 Task: In the  document education.txt, change border color to  'Brown' and border width to  '0.75' Select the first Column and fill it with the color  Light Yellow
Action: Mouse moved to (264, 404)
Screenshot: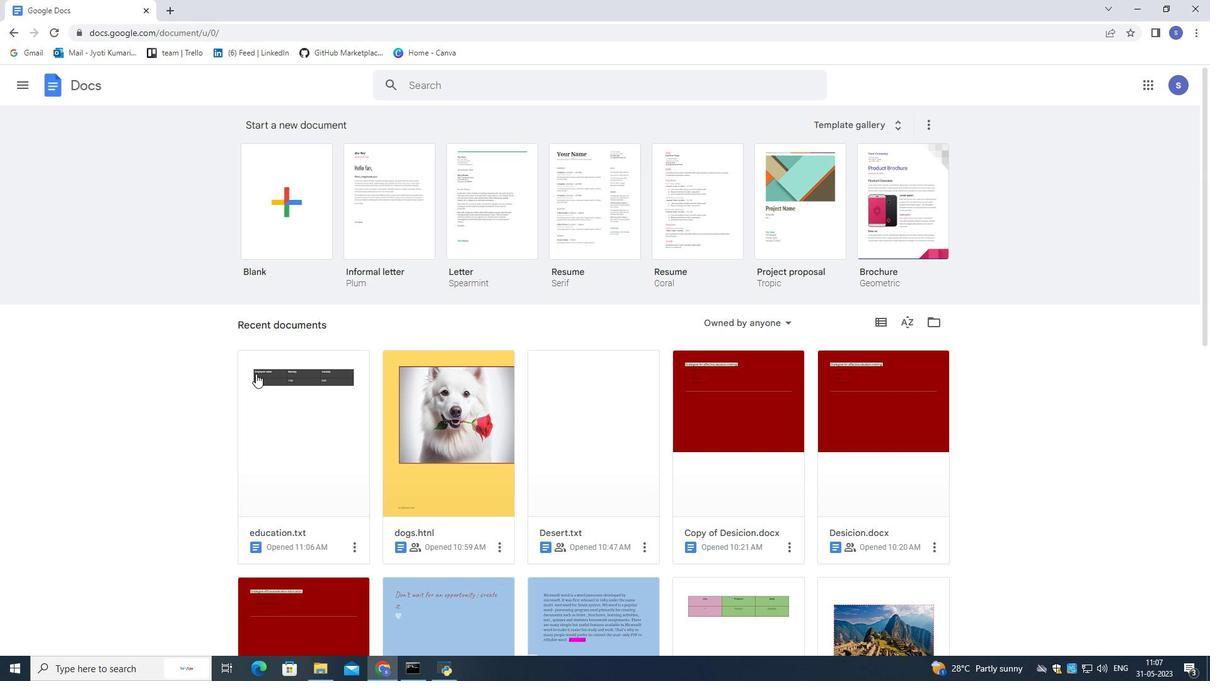 
Action: Mouse pressed left at (264, 404)
Screenshot: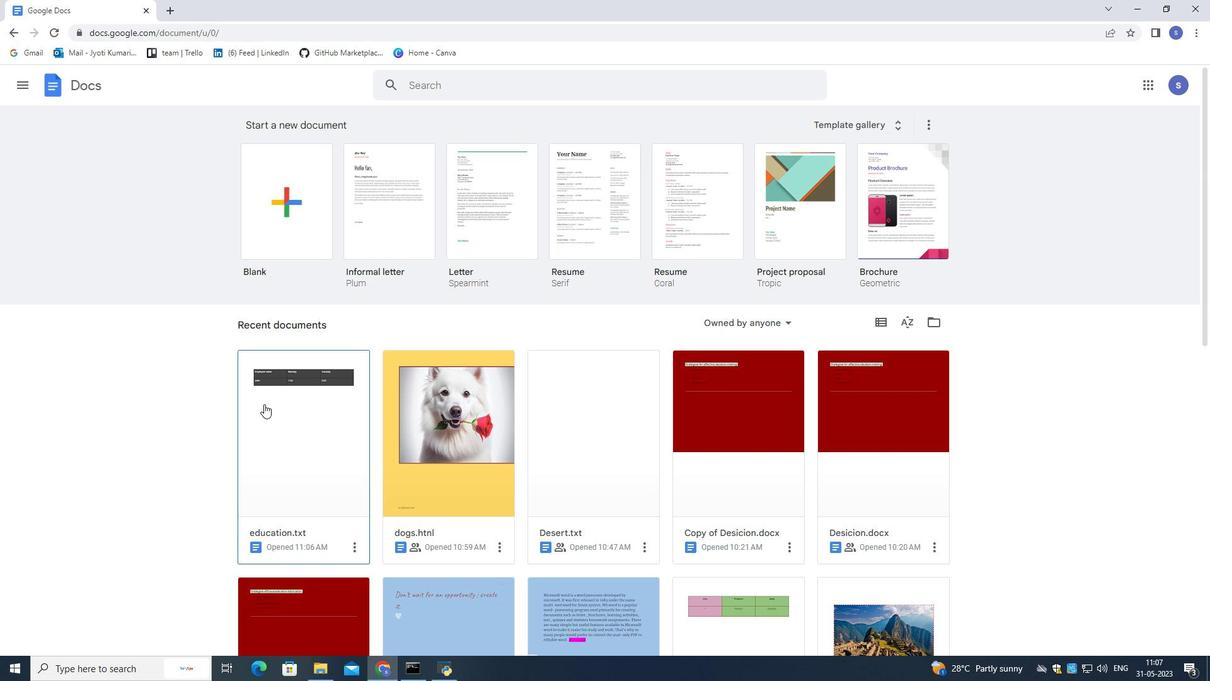 
Action: Mouse moved to (504, 258)
Screenshot: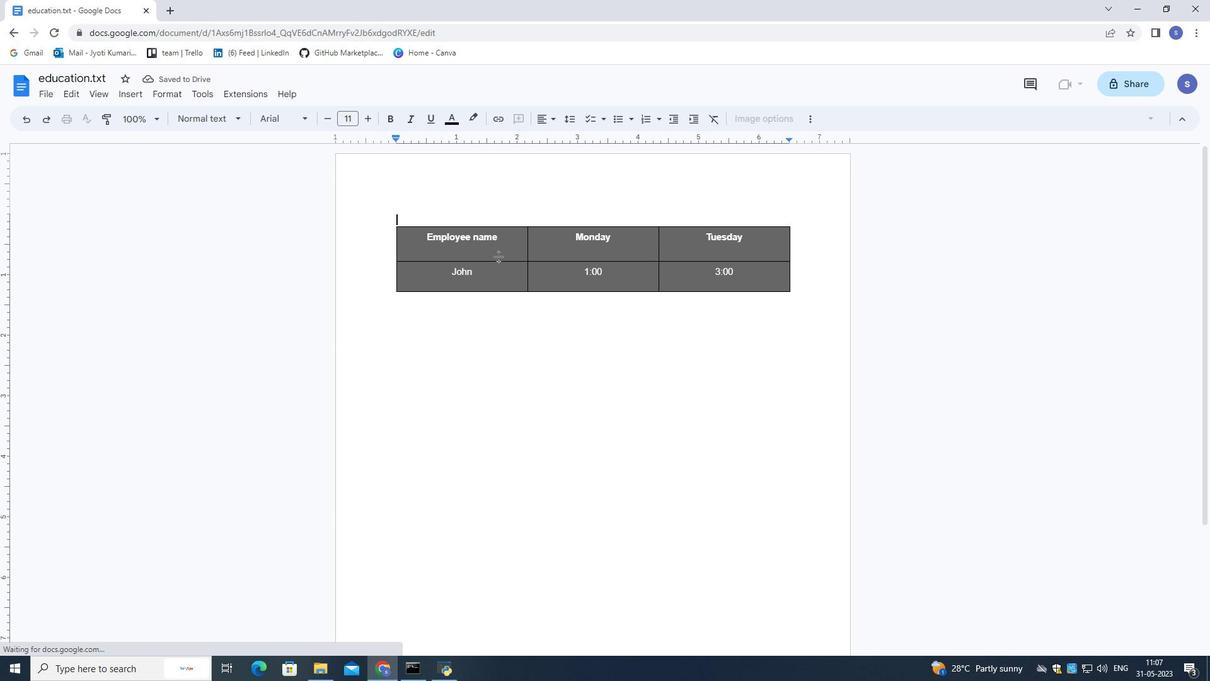 
Action: Mouse pressed left at (504, 258)
Screenshot: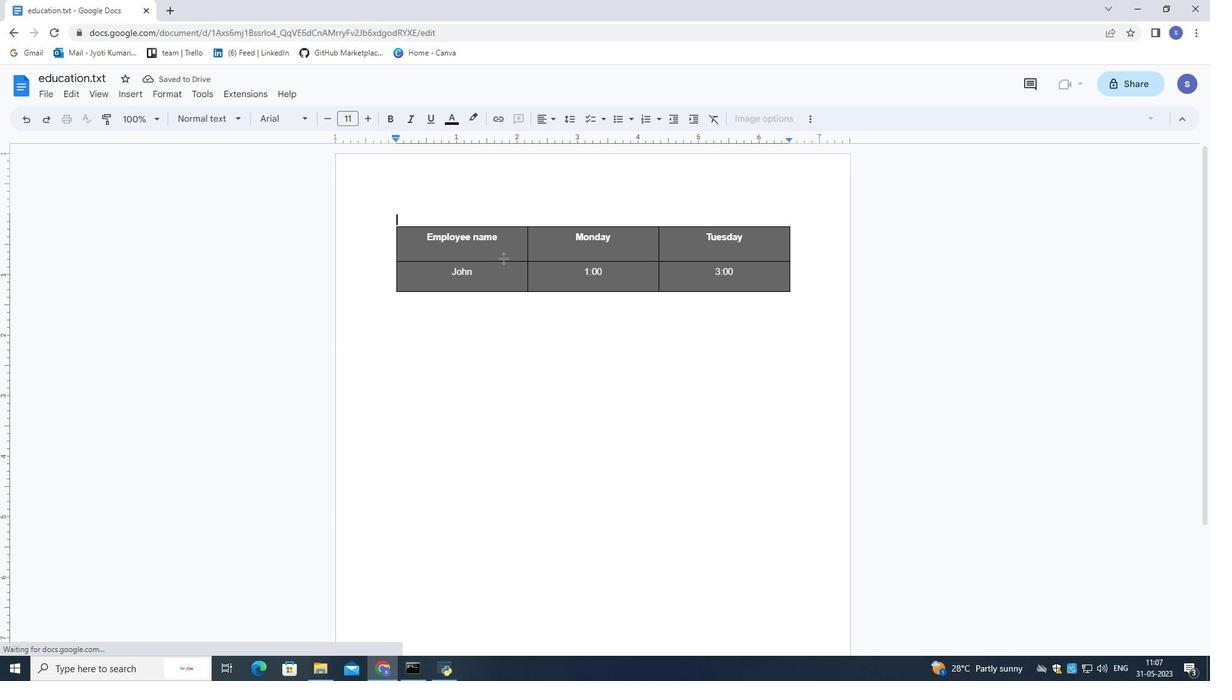 
Action: Mouse moved to (796, 119)
Screenshot: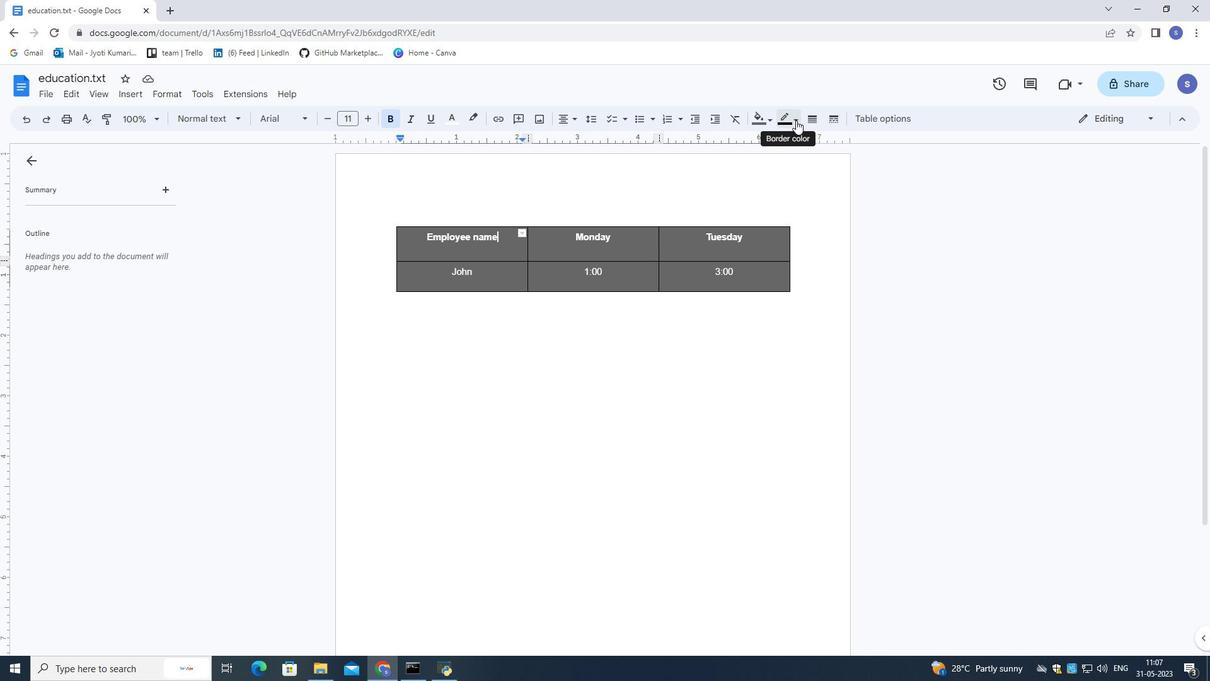 
Action: Mouse pressed left at (796, 119)
Screenshot: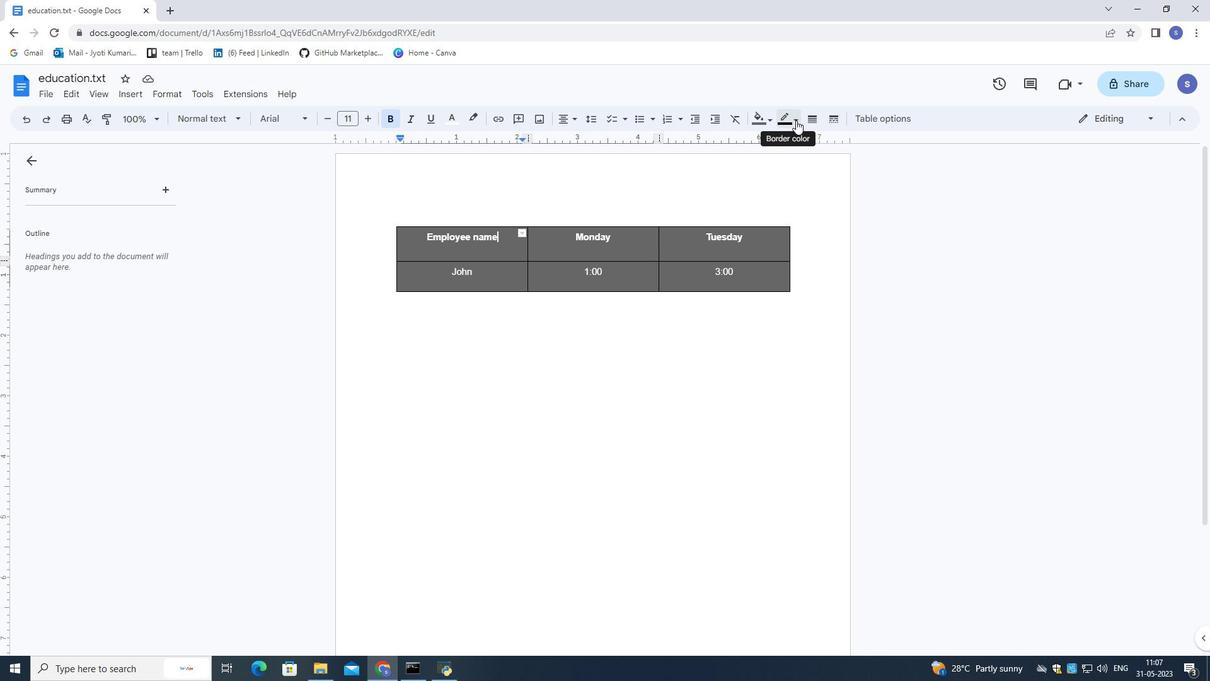 
Action: Mouse moved to (799, 250)
Screenshot: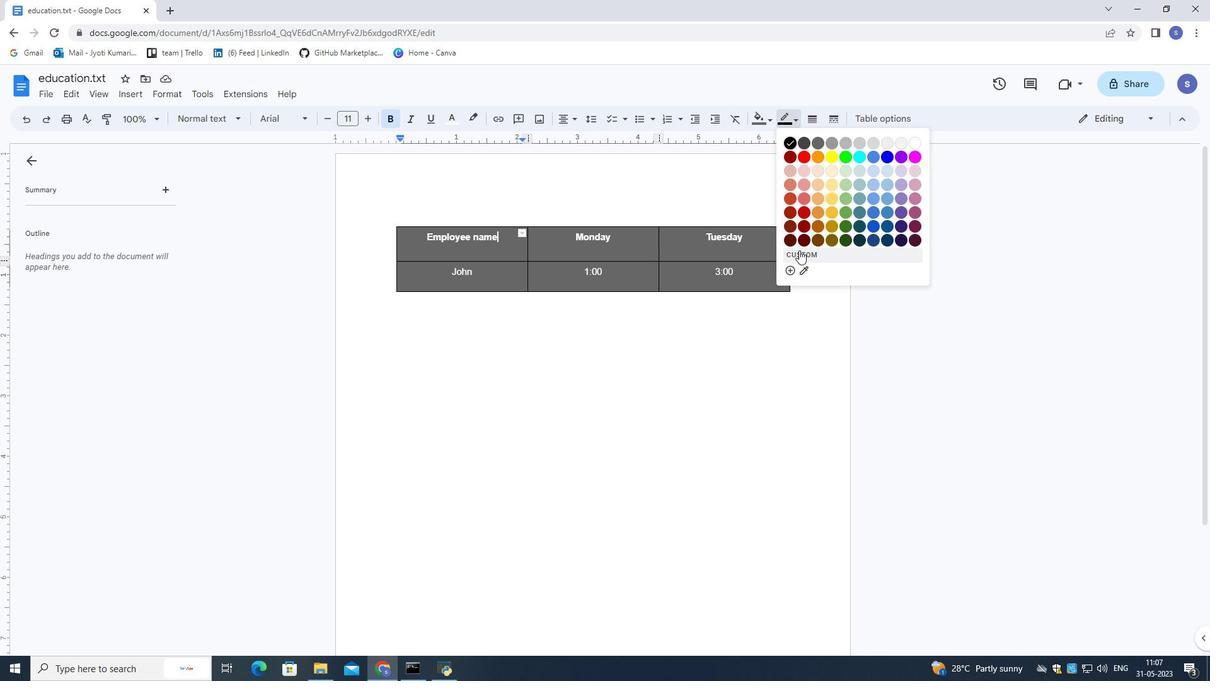 
Action: Mouse pressed left at (799, 250)
Screenshot: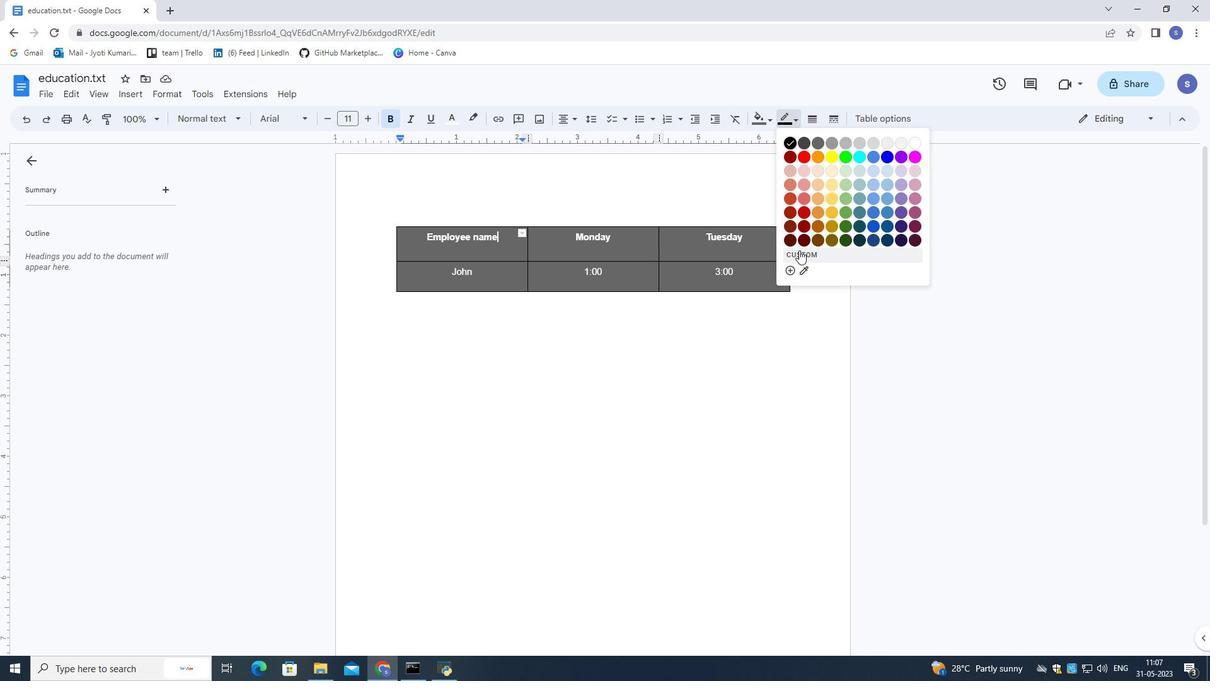 
Action: Mouse moved to (638, 298)
Screenshot: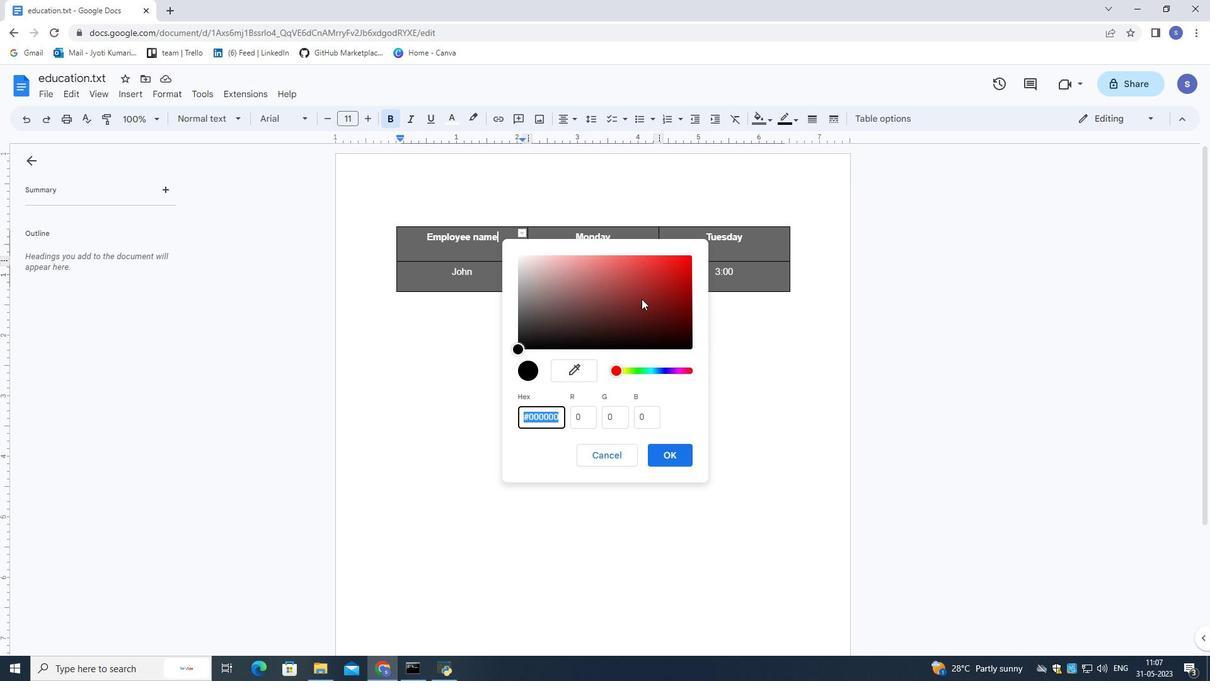 
Action: Mouse pressed left at (638, 298)
Screenshot: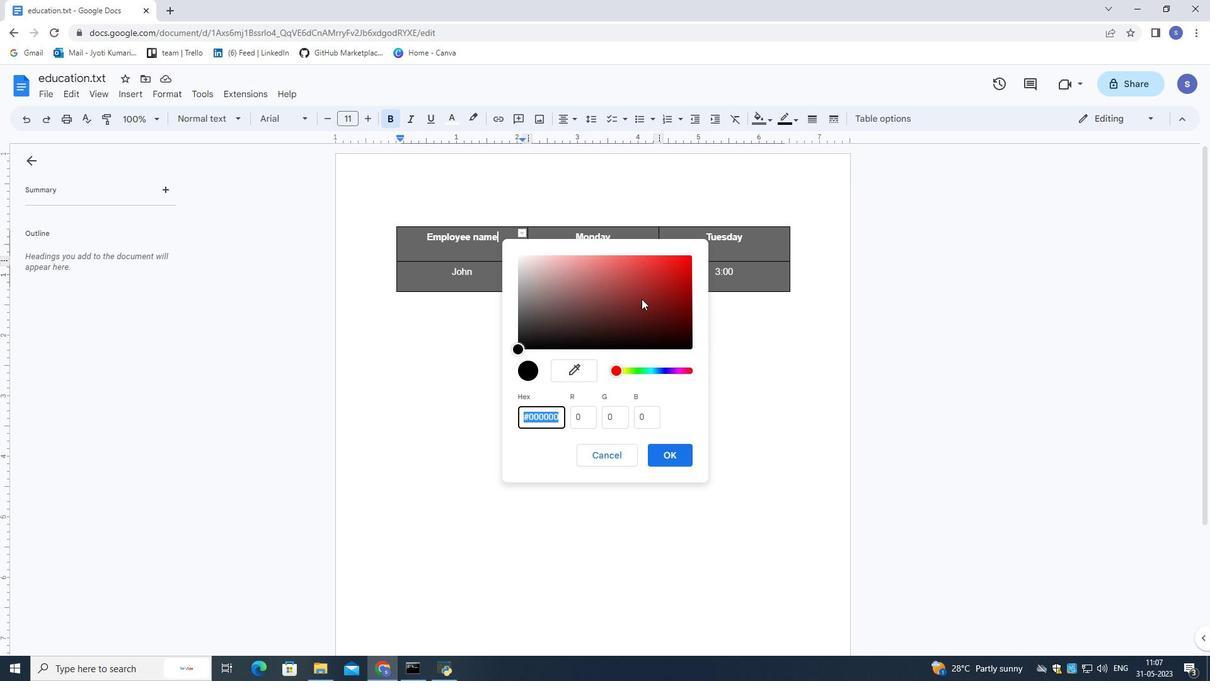 
Action: Mouse moved to (623, 295)
Screenshot: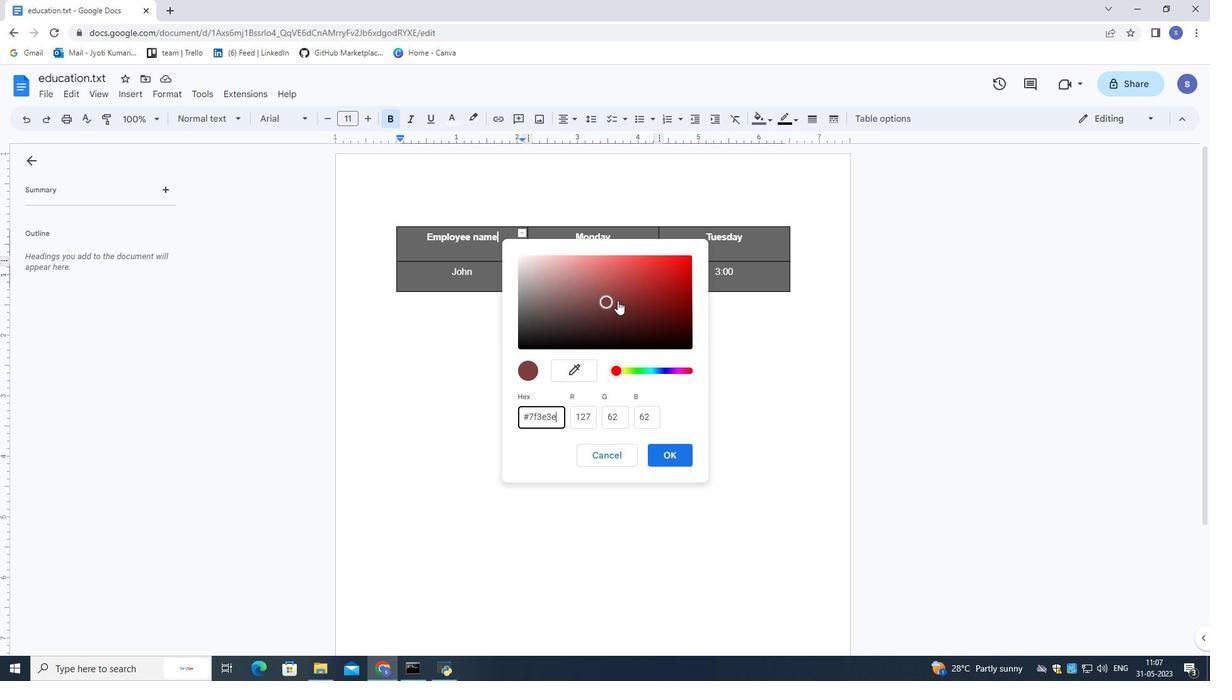 
Action: Mouse pressed left at (623, 295)
Screenshot: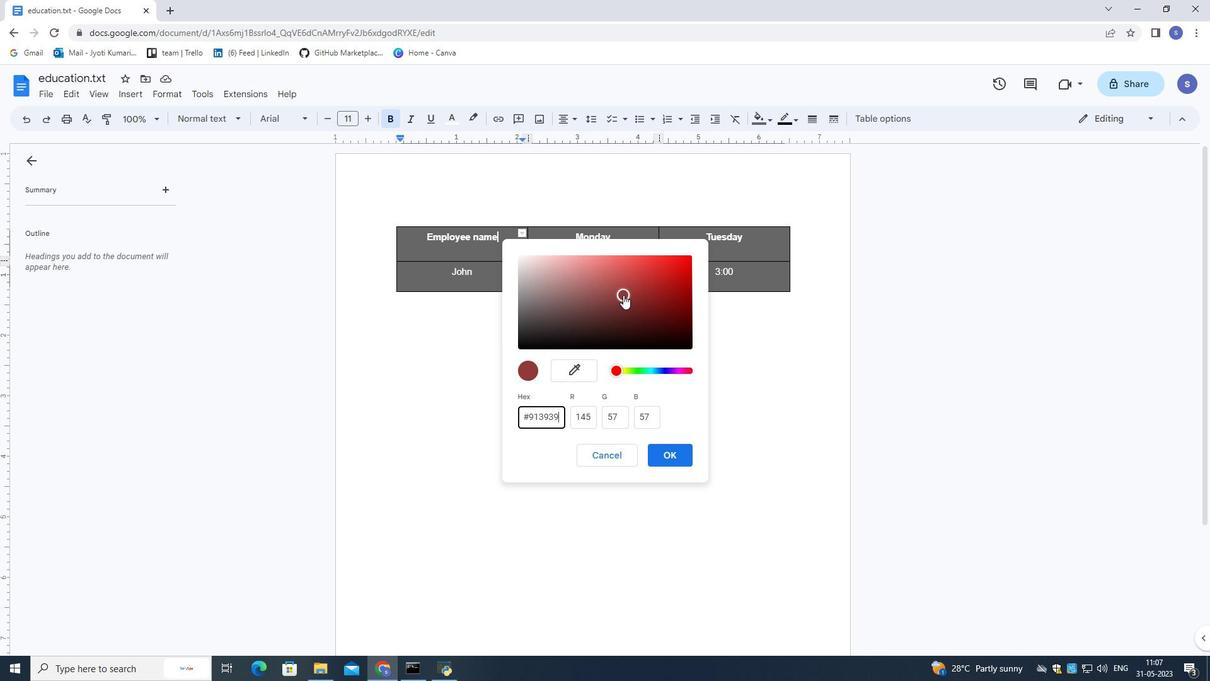 
Action: Mouse moved to (667, 457)
Screenshot: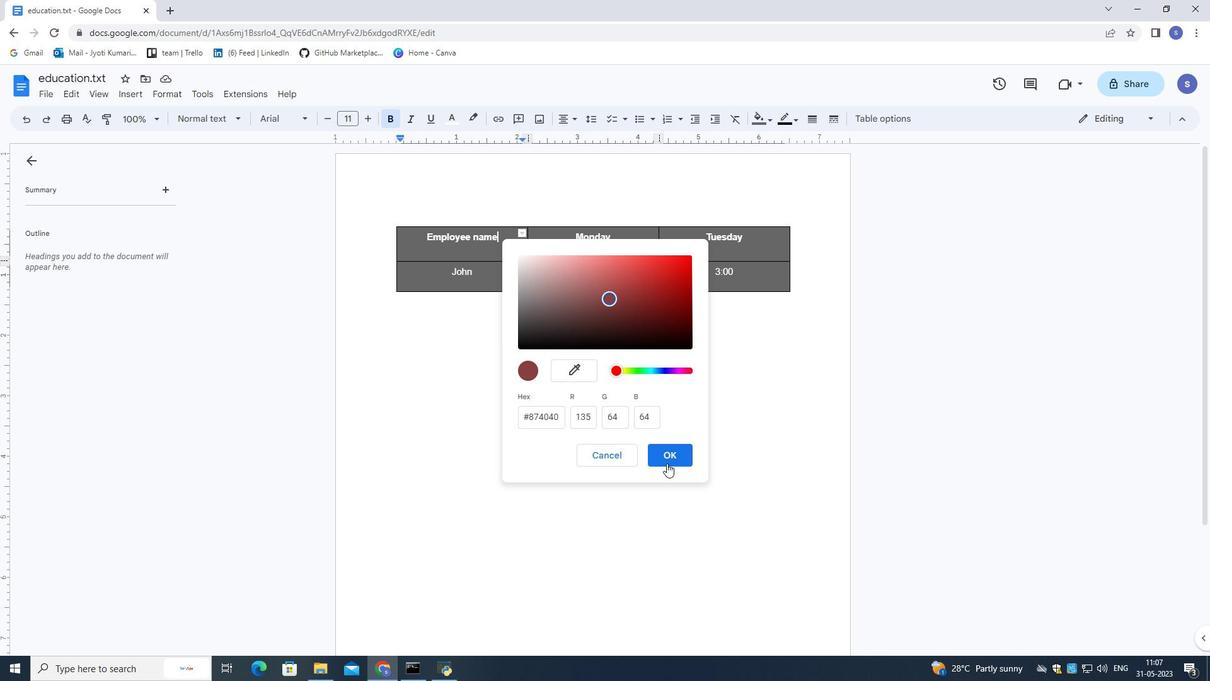 
Action: Mouse pressed left at (667, 457)
Screenshot: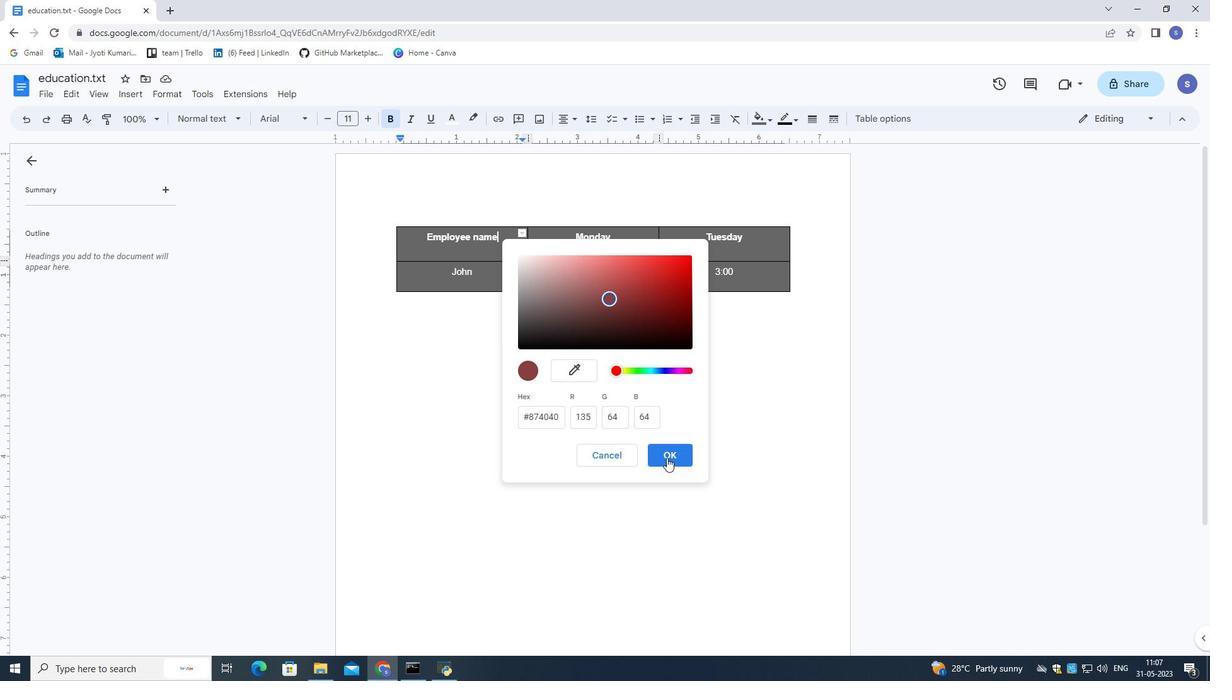 
Action: Mouse moved to (507, 257)
Screenshot: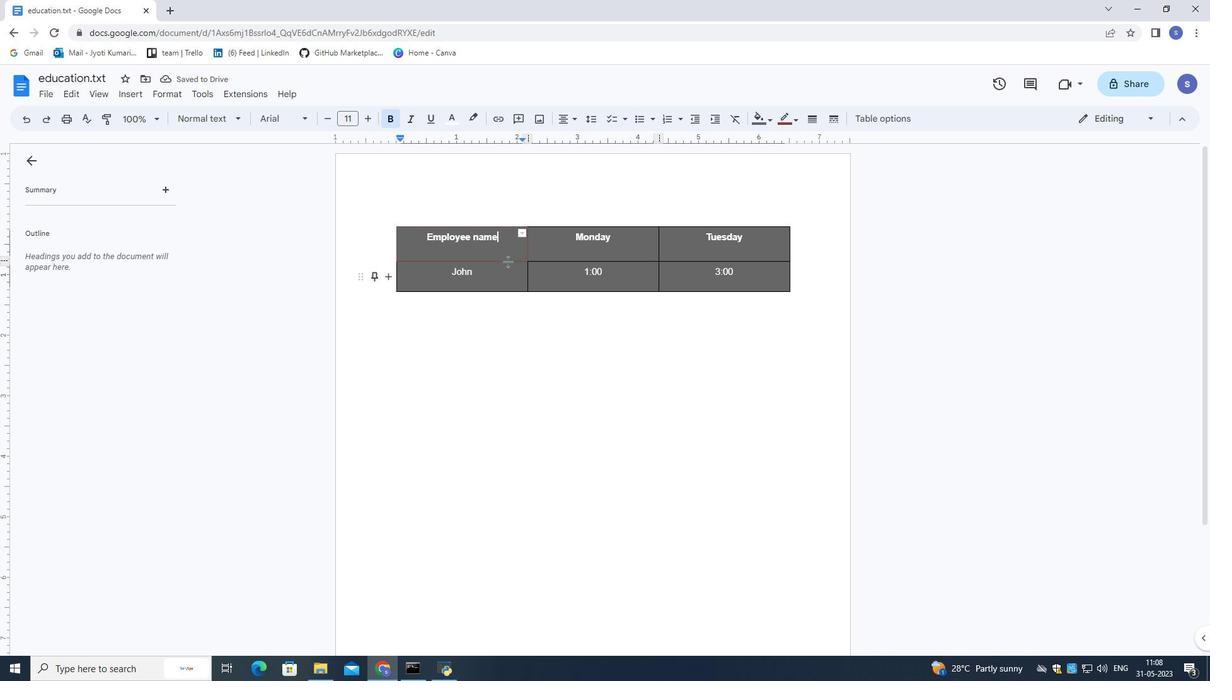 
Action: Mouse pressed left at (507, 257)
Screenshot: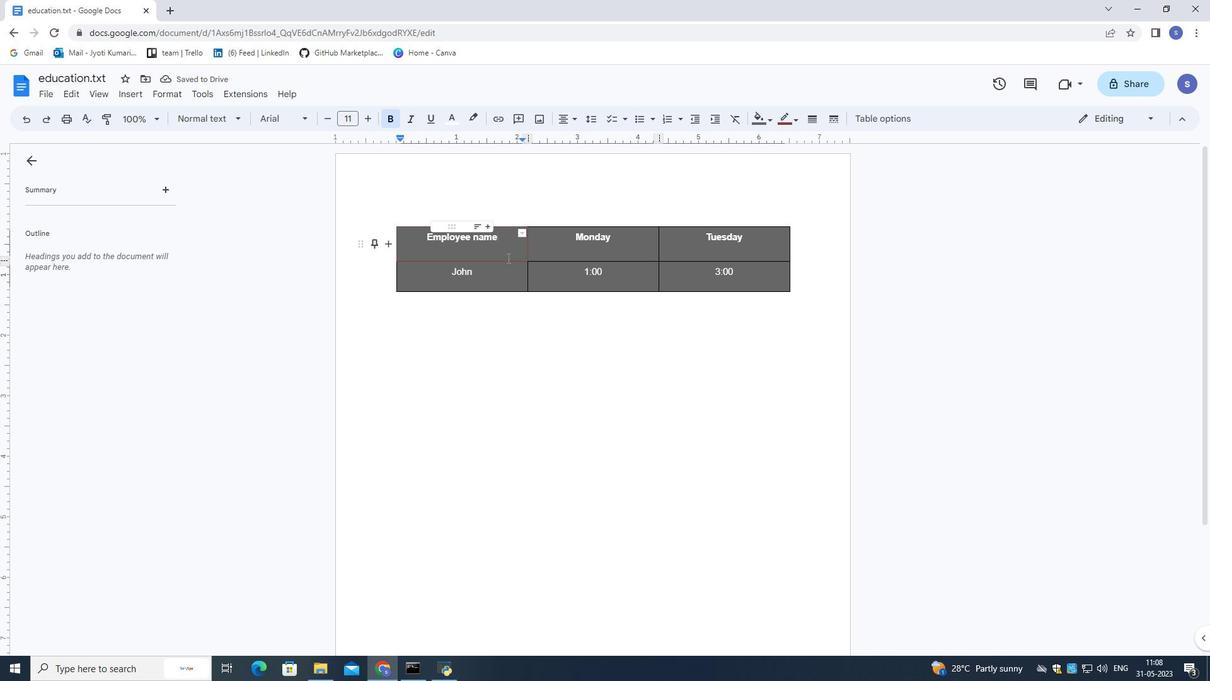 
Action: Mouse moved to (429, 249)
Screenshot: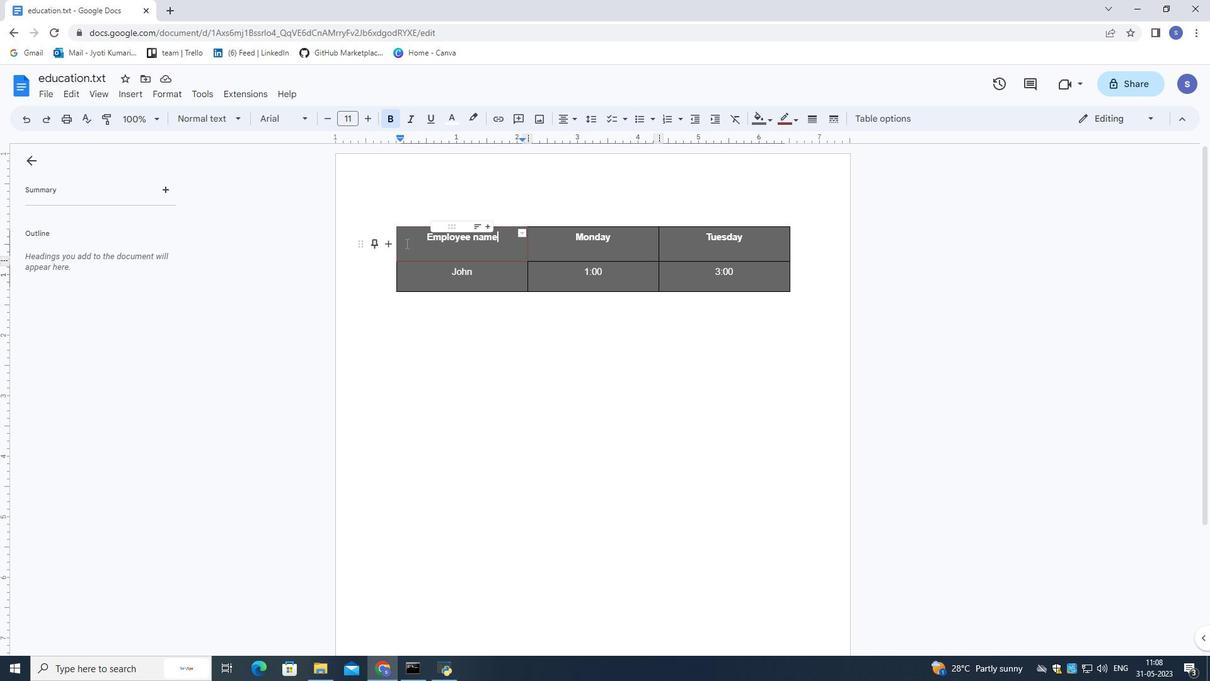 
Action: Mouse pressed left at (429, 249)
Screenshot: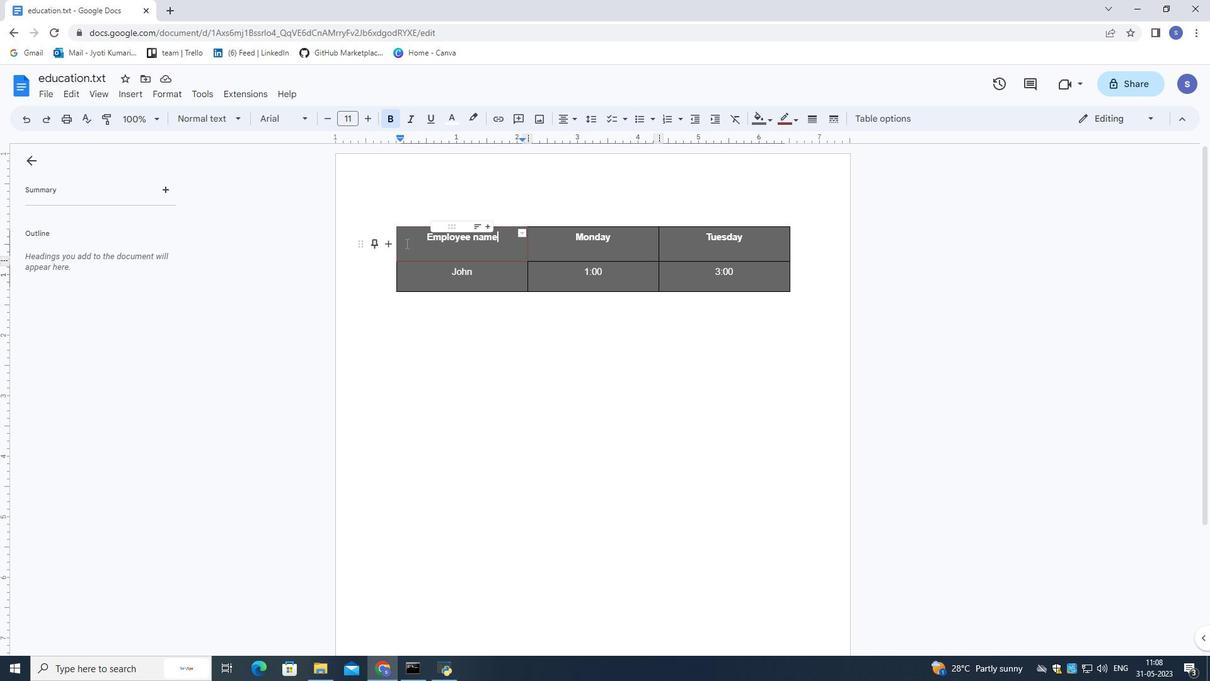 
Action: Mouse moved to (772, 122)
Screenshot: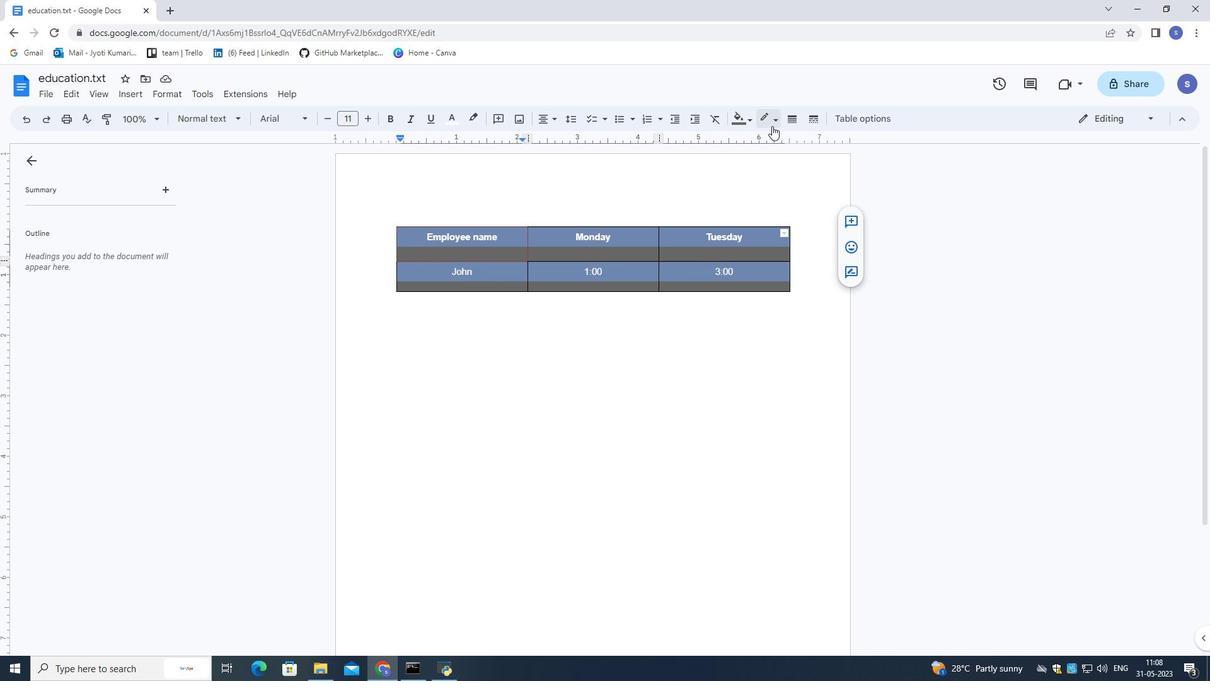 
Action: Mouse pressed left at (772, 122)
Screenshot: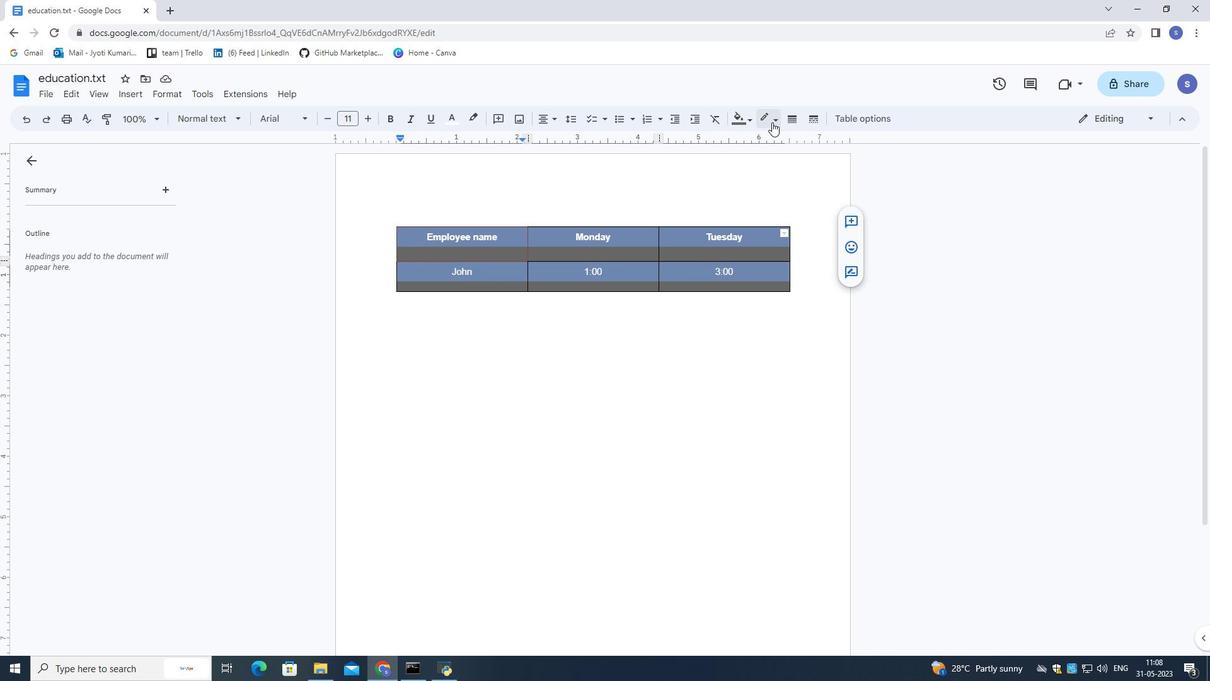 
Action: Mouse moved to (769, 268)
Screenshot: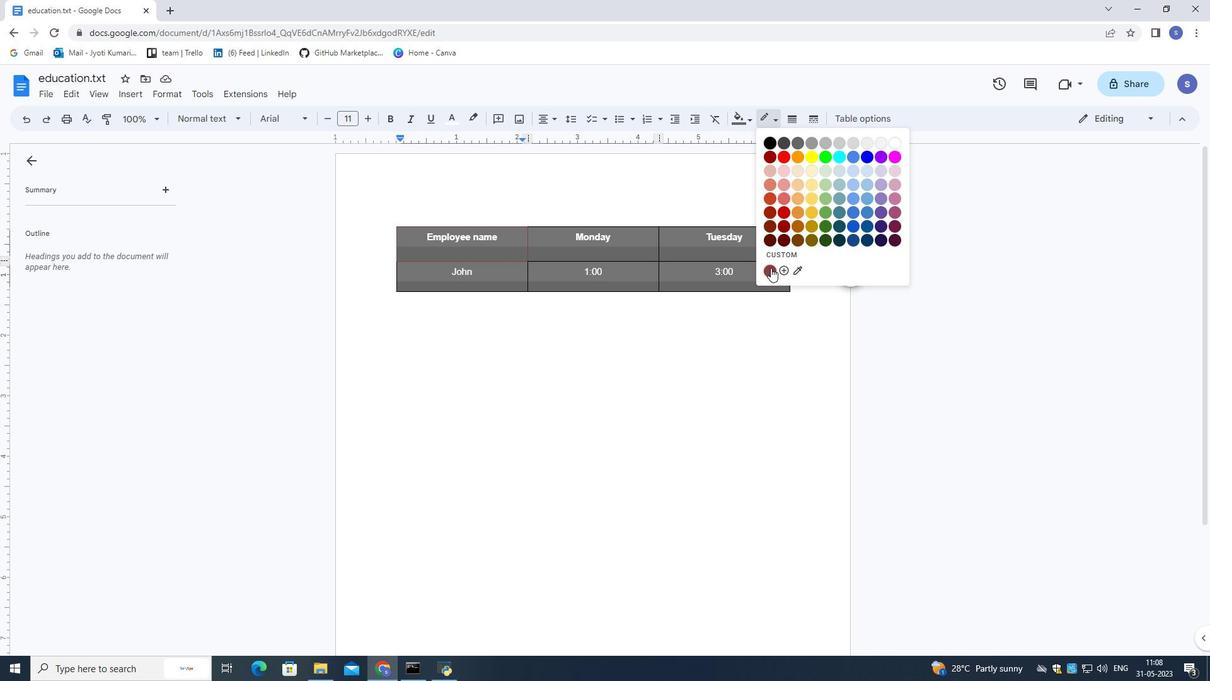 
Action: Mouse pressed left at (769, 268)
Screenshot: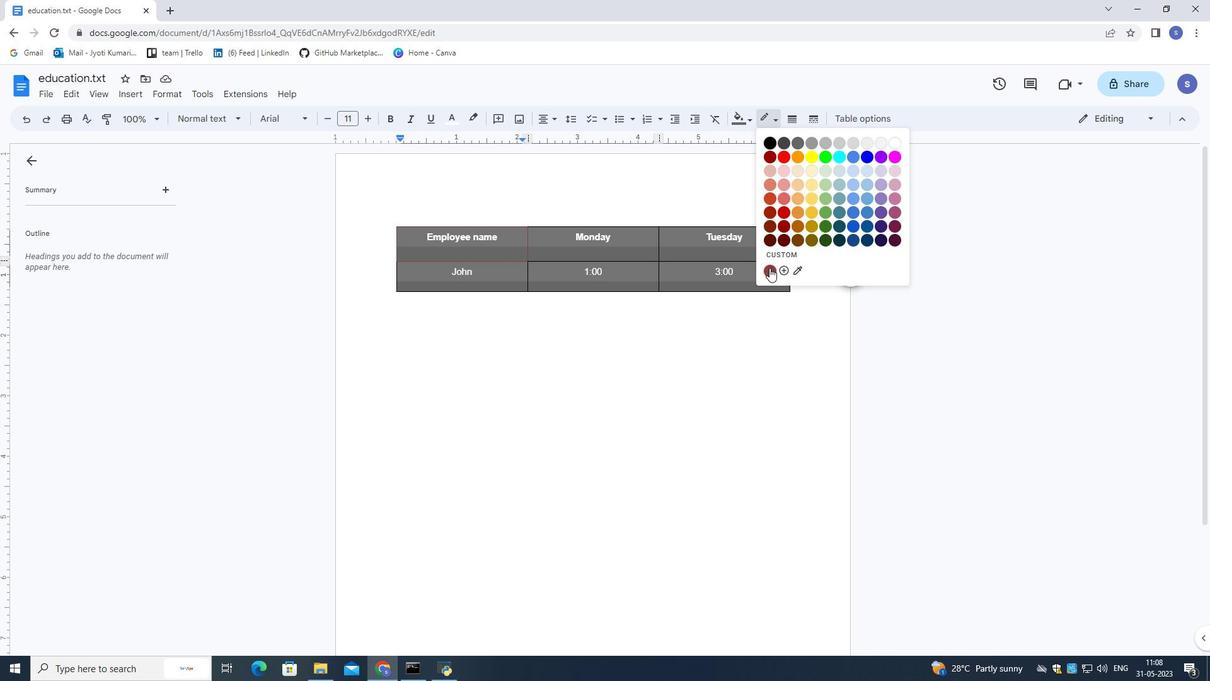 
Action: Mouse moved to (739, 326)
Screenshot: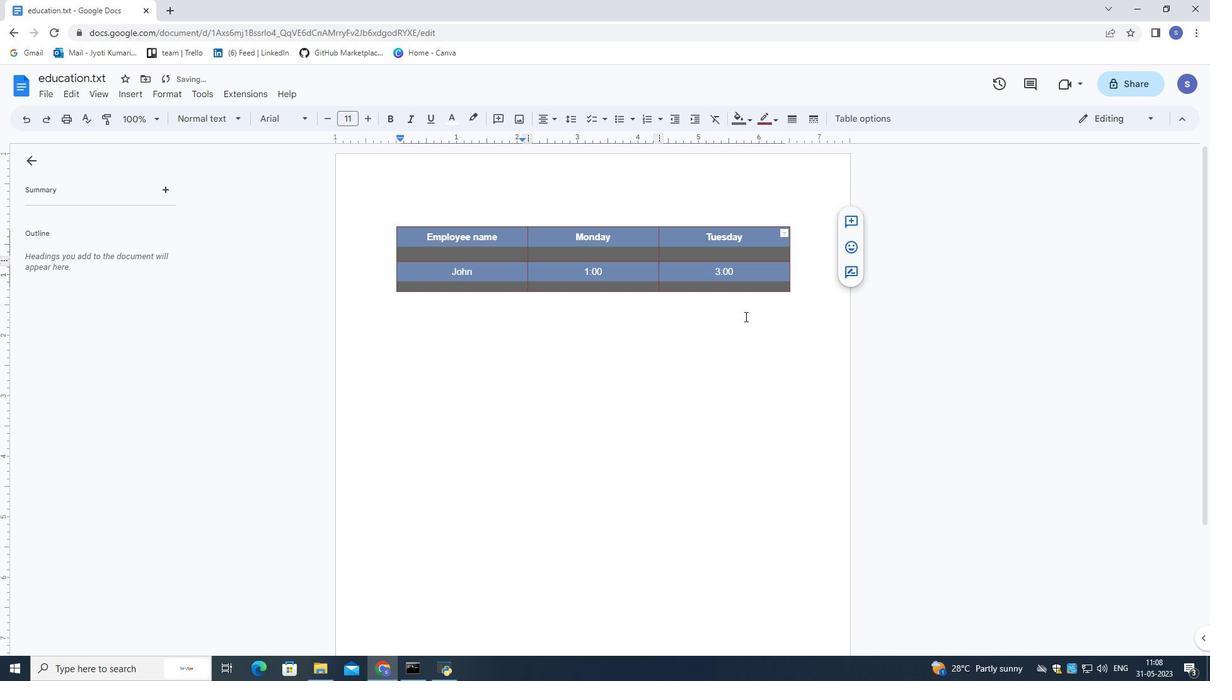 
Action: Mouse pressed left at (739, 326)
Screenshot: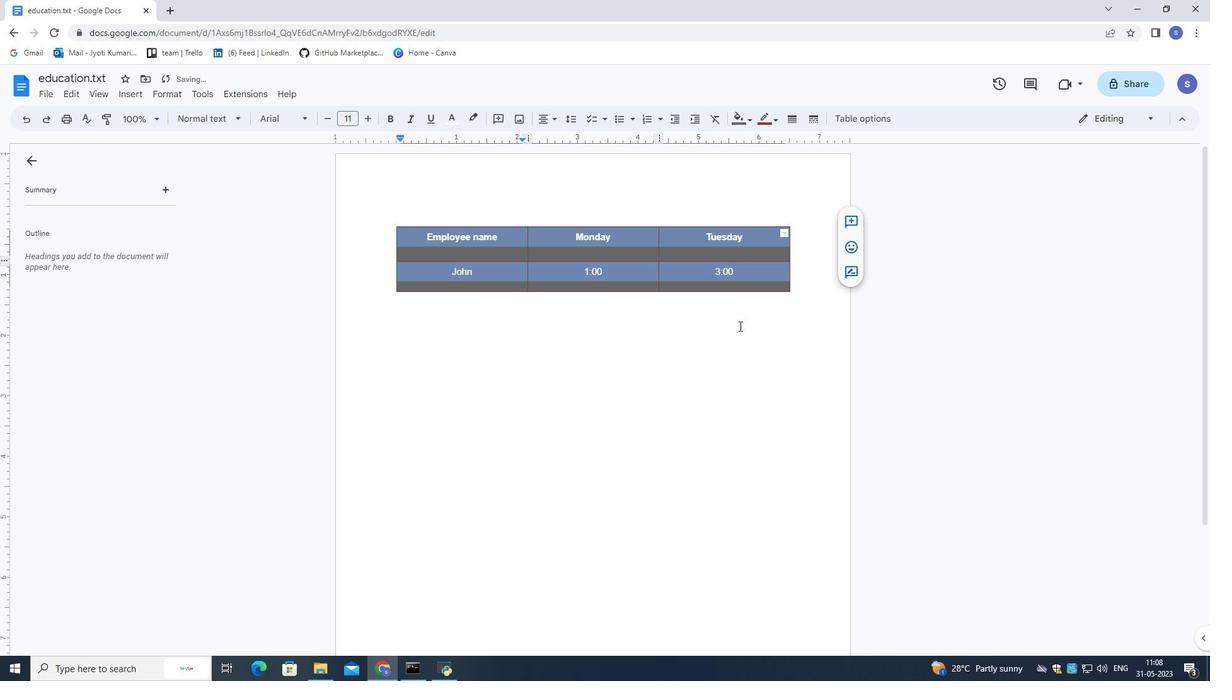 
Action: Mouse moved to (547, 247)
Screenshot: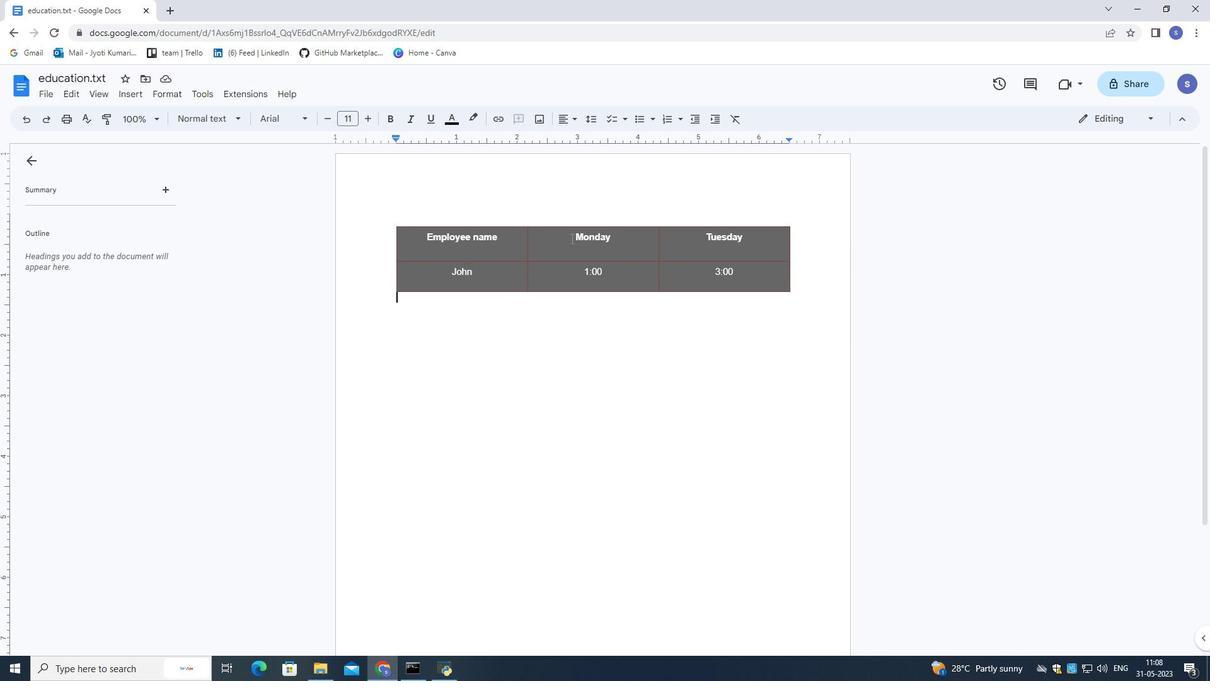 
Action: Mouse pressed left at (547, 247)
Screenshot: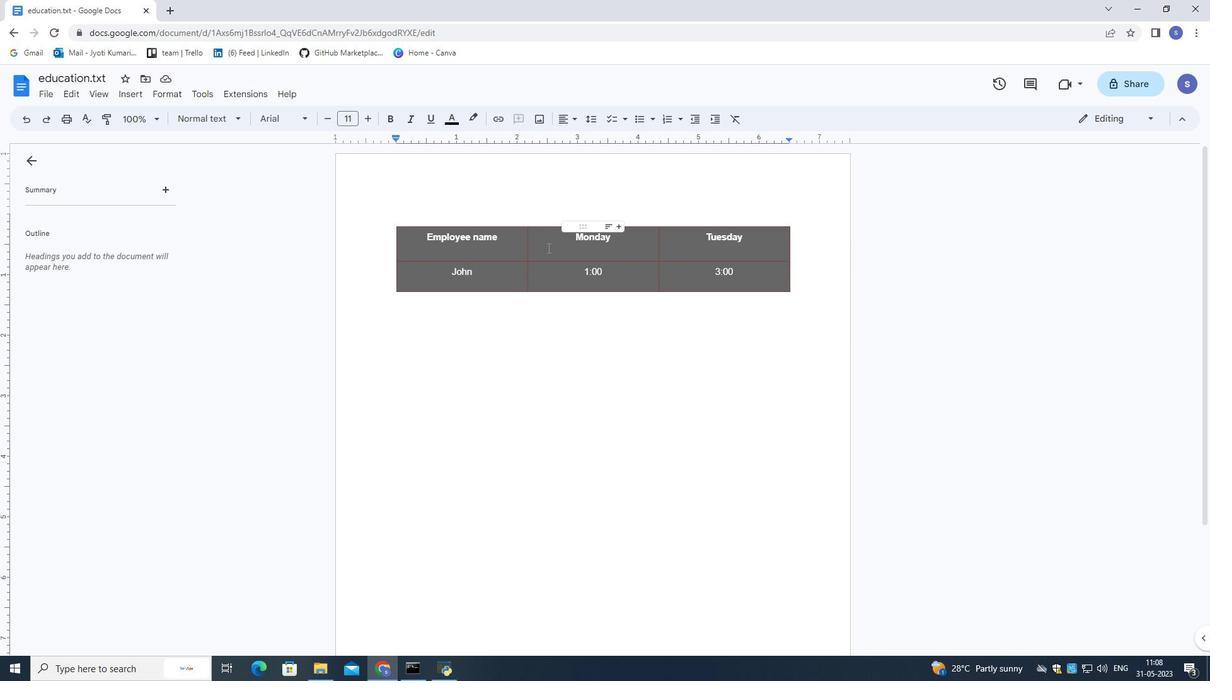 
Action: Mouse moved to (824, 112)
Screenshot: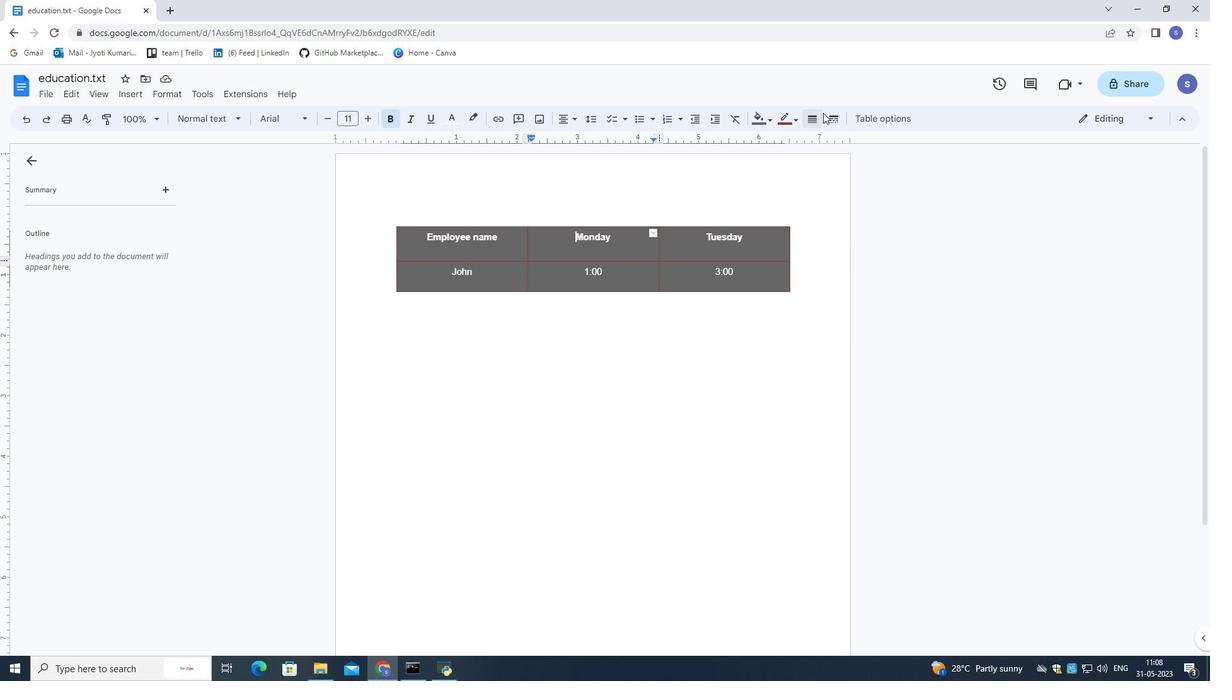 
Action: Mouse pressed left at (824, 112)
Screenshot: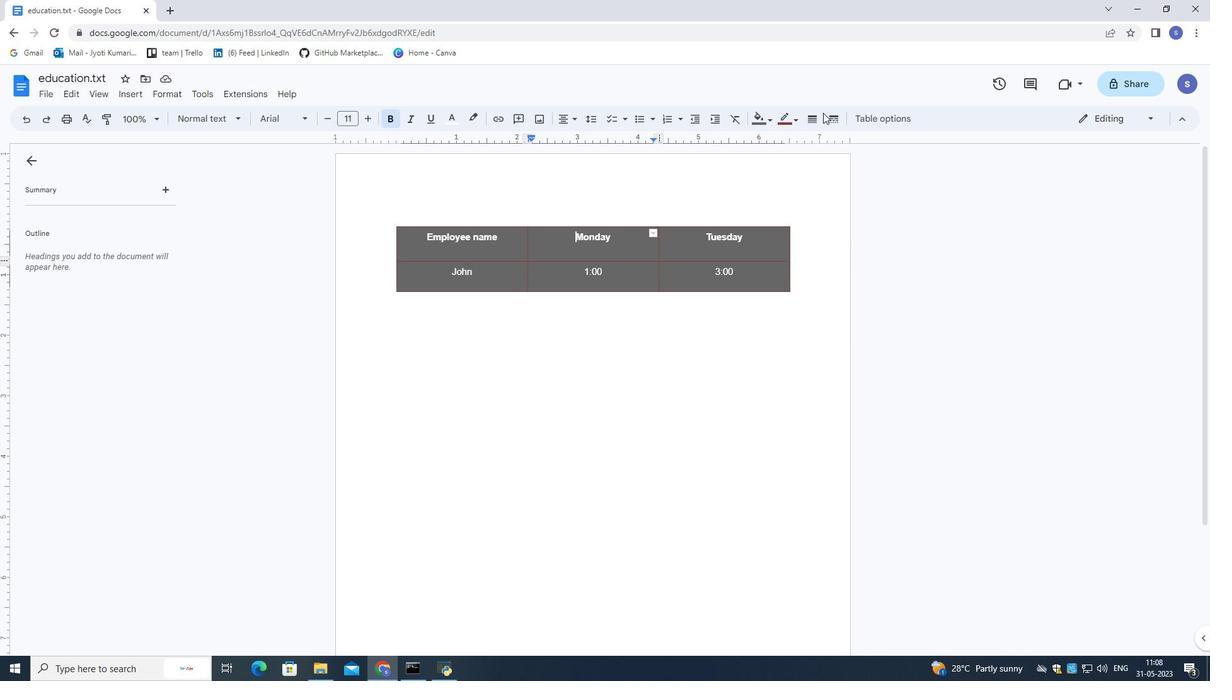 
Action: Mouse moved to (816, 114)
Screenshot: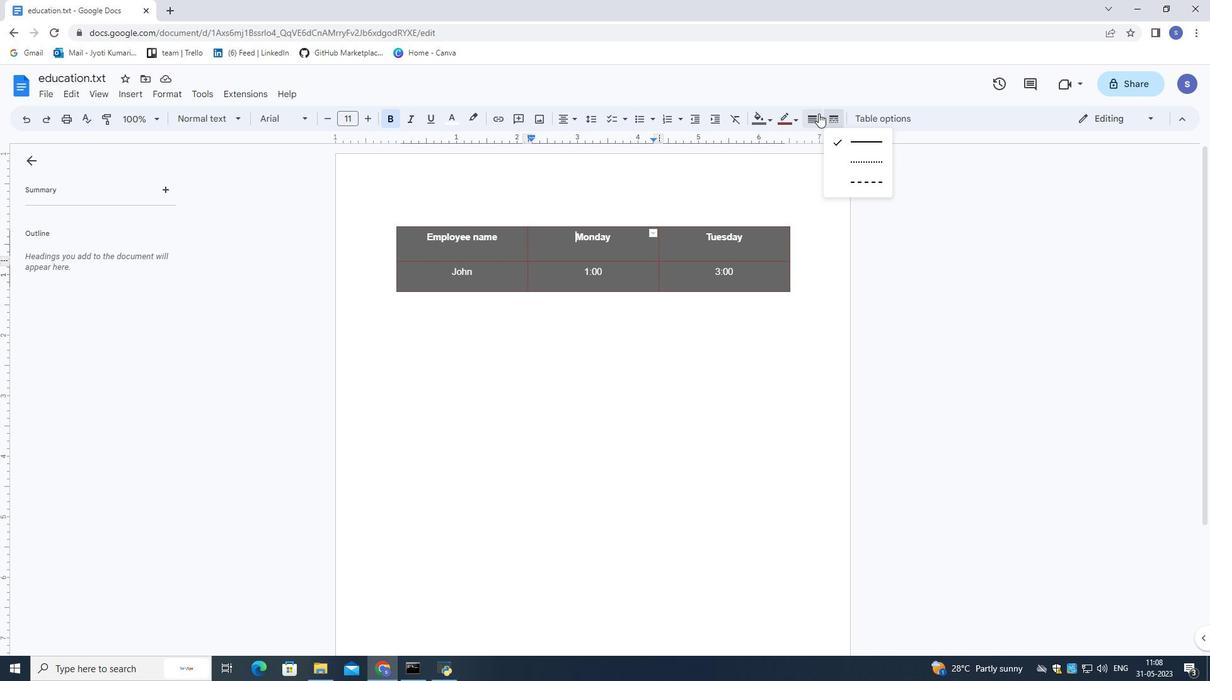 
Action: Mouse pressed left at (816, 114)
Screenshot: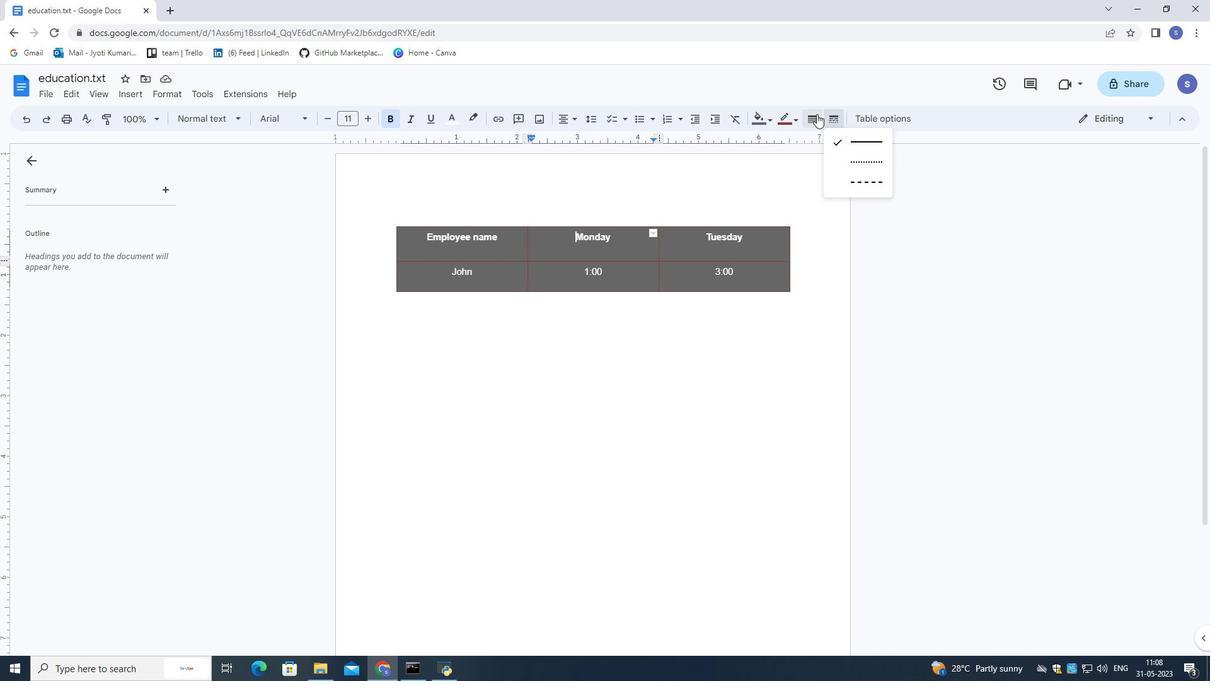 
Action: Mouse moved to (837, 180)
Screenshot: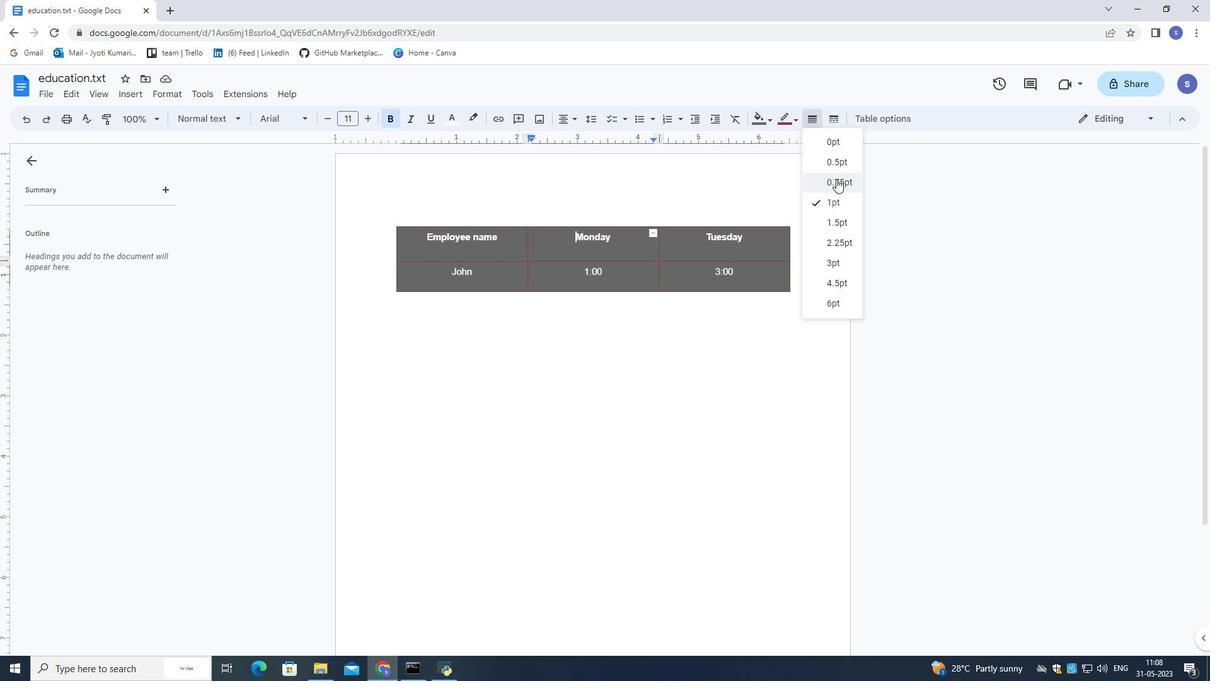 
Action: Mouse pressed left at (837, 180)
Screenshot: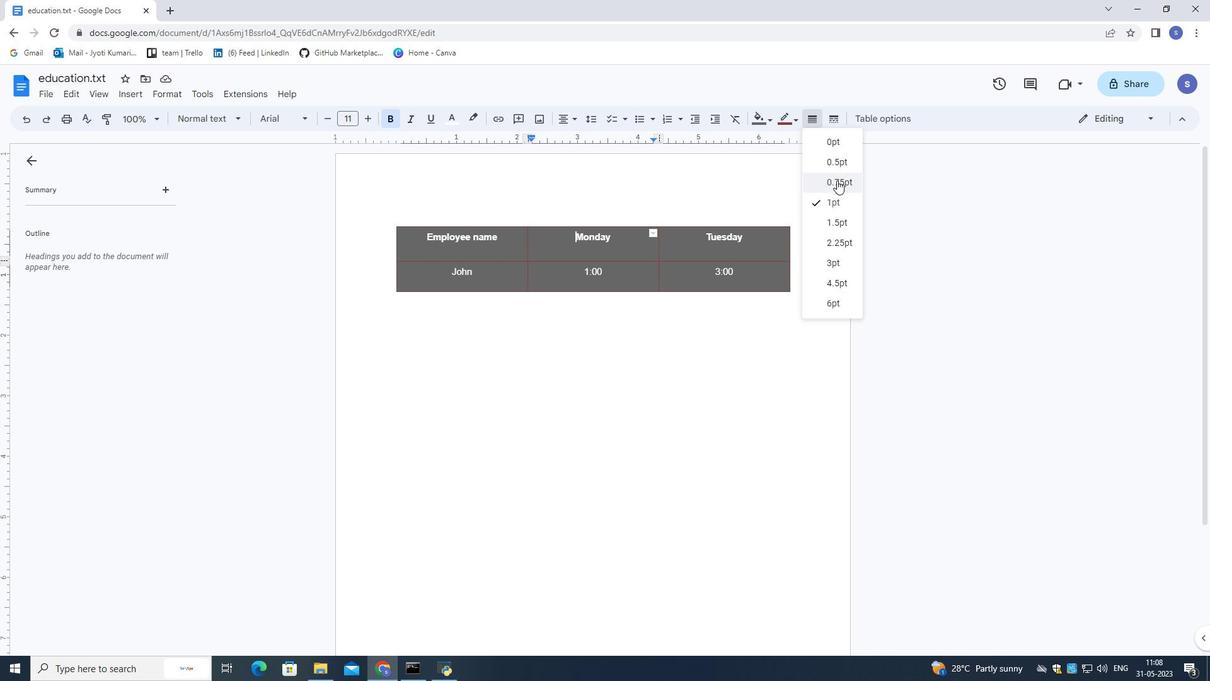 
Action: Mouse moved to (423, 235)
Screenshot: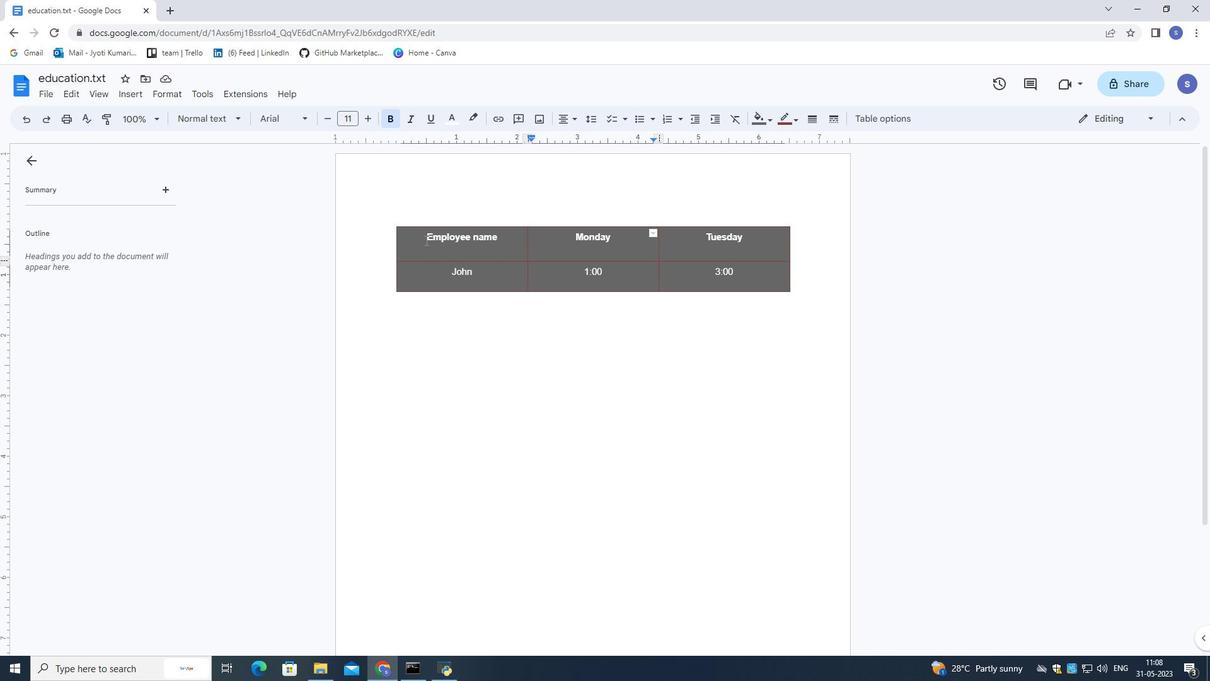 
Action: Mouse pressed left at (423, 235)
Screenshot: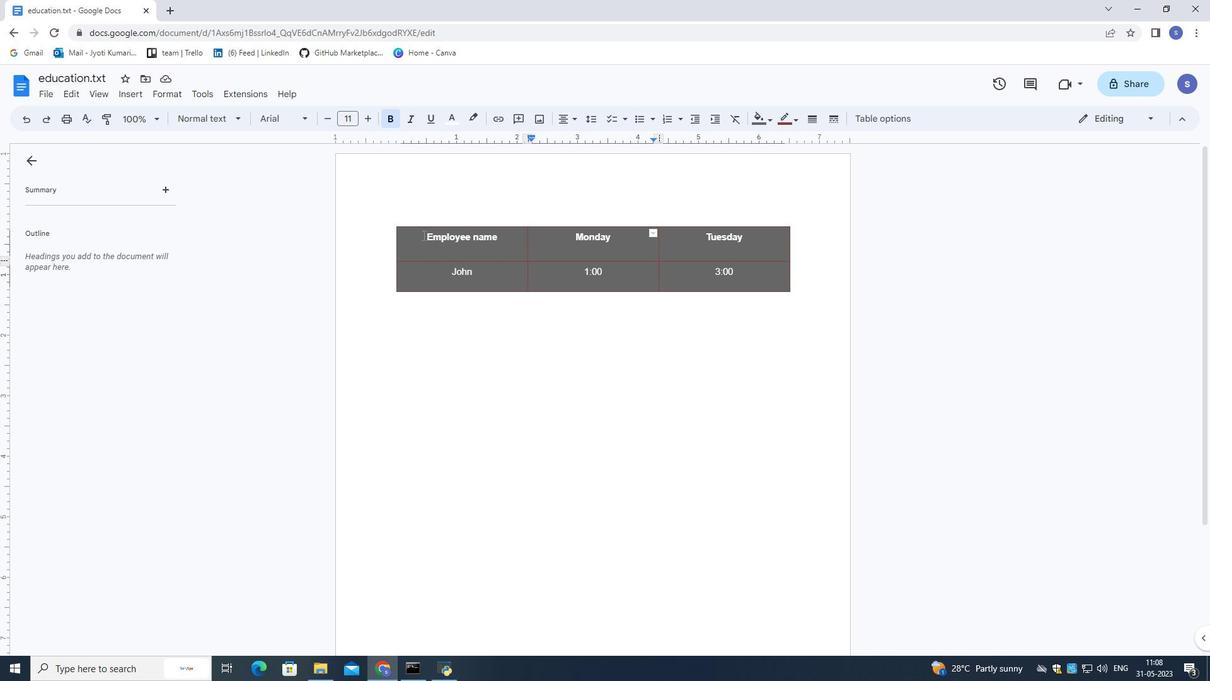 
Action: Mouse moved to (736, 118)
Screenshot: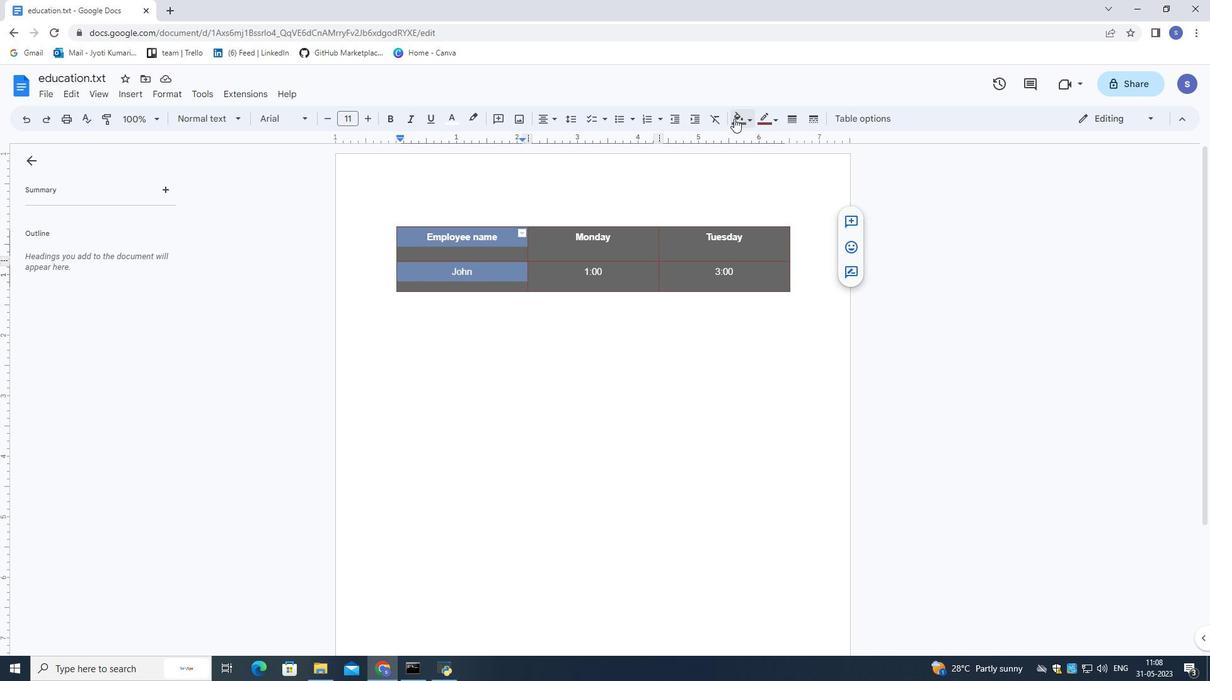 
Action: Mouse pressed left at (736, 118)
Screenshot: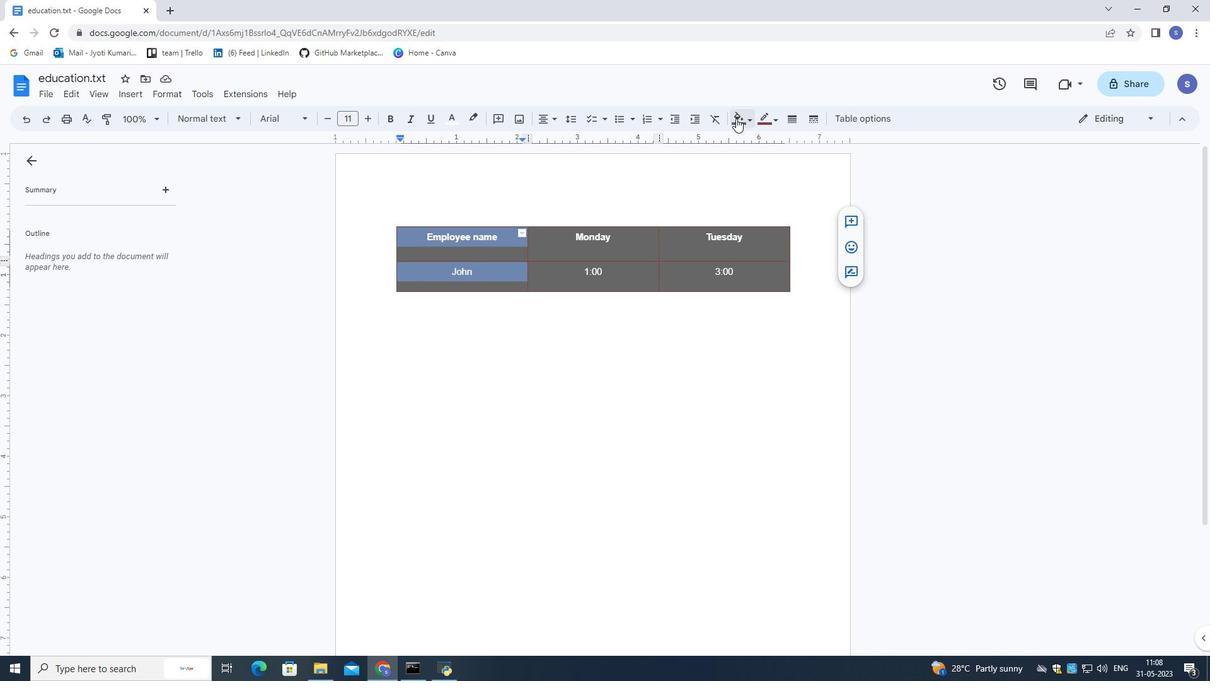 
Action: Mouse moved to (787, 192)
Screenshot: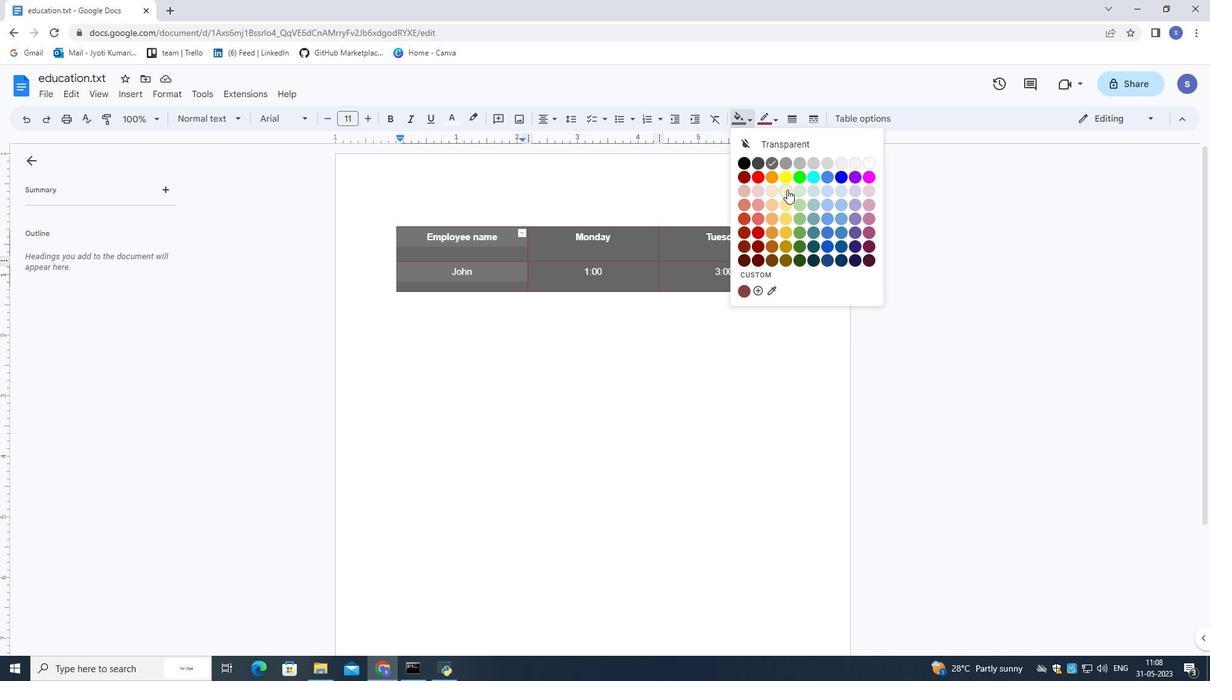 
Action: Mouse pressed left at (787, 192)
Screenshot: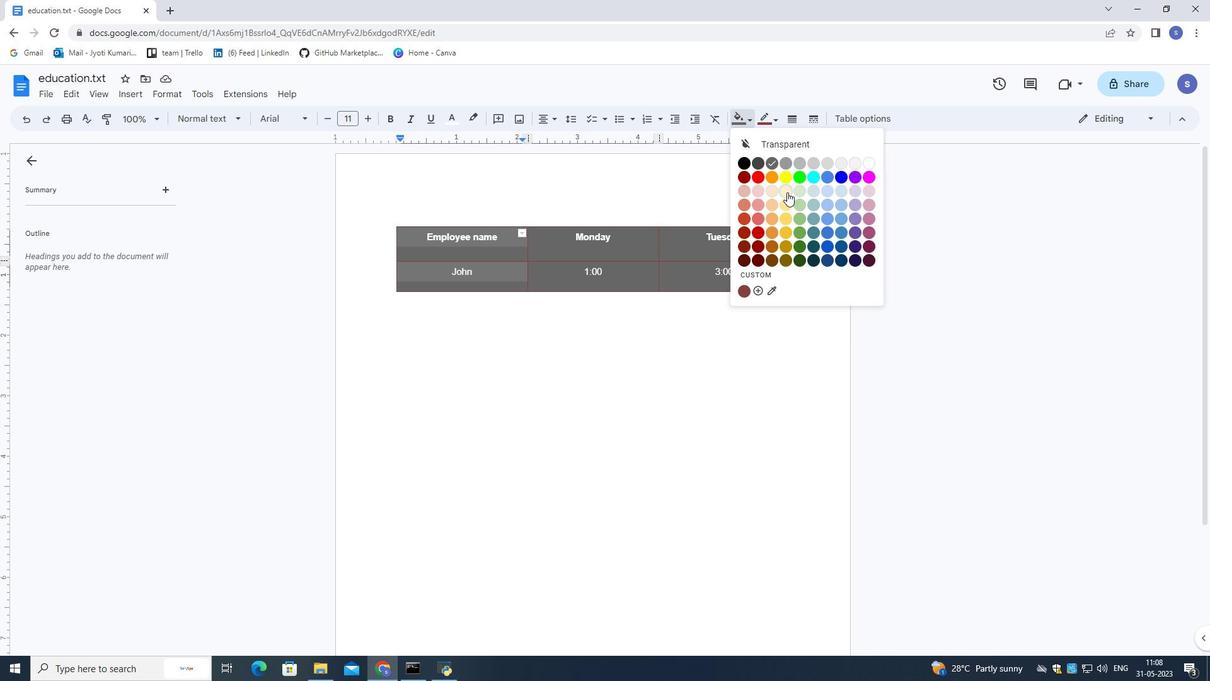 
Action: Mouse moved to (693, 326)
Screenshot: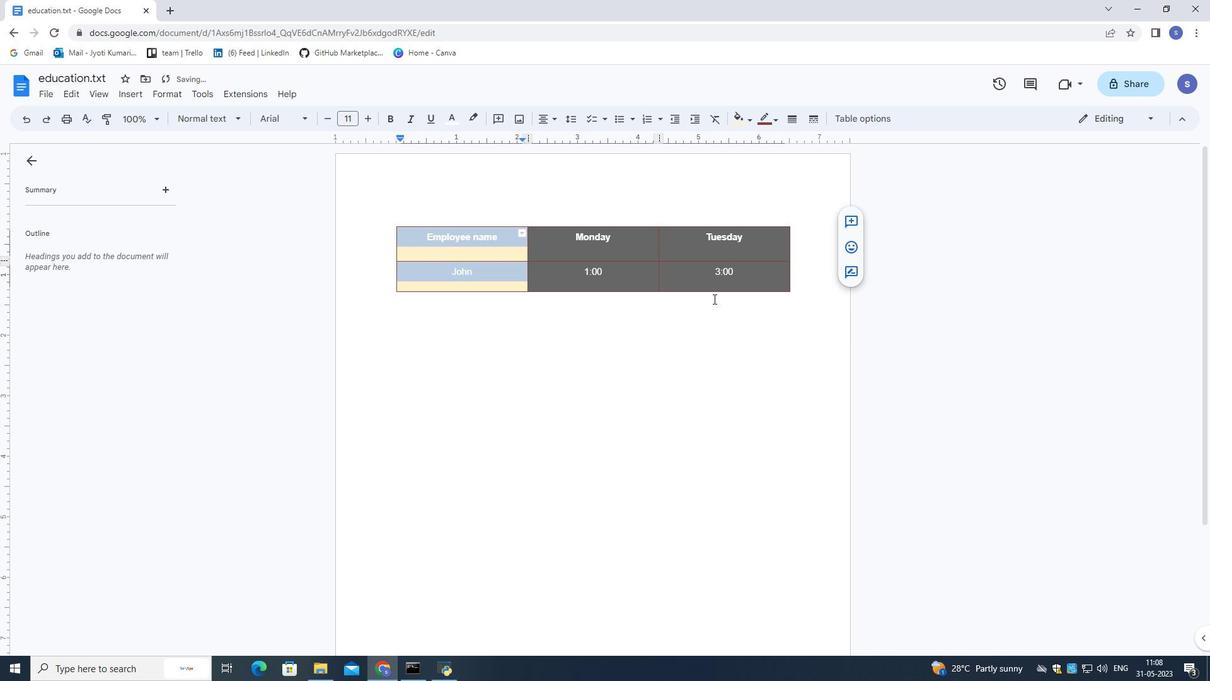
Action: Mouse pressed left at (693, 326)
Screenshot: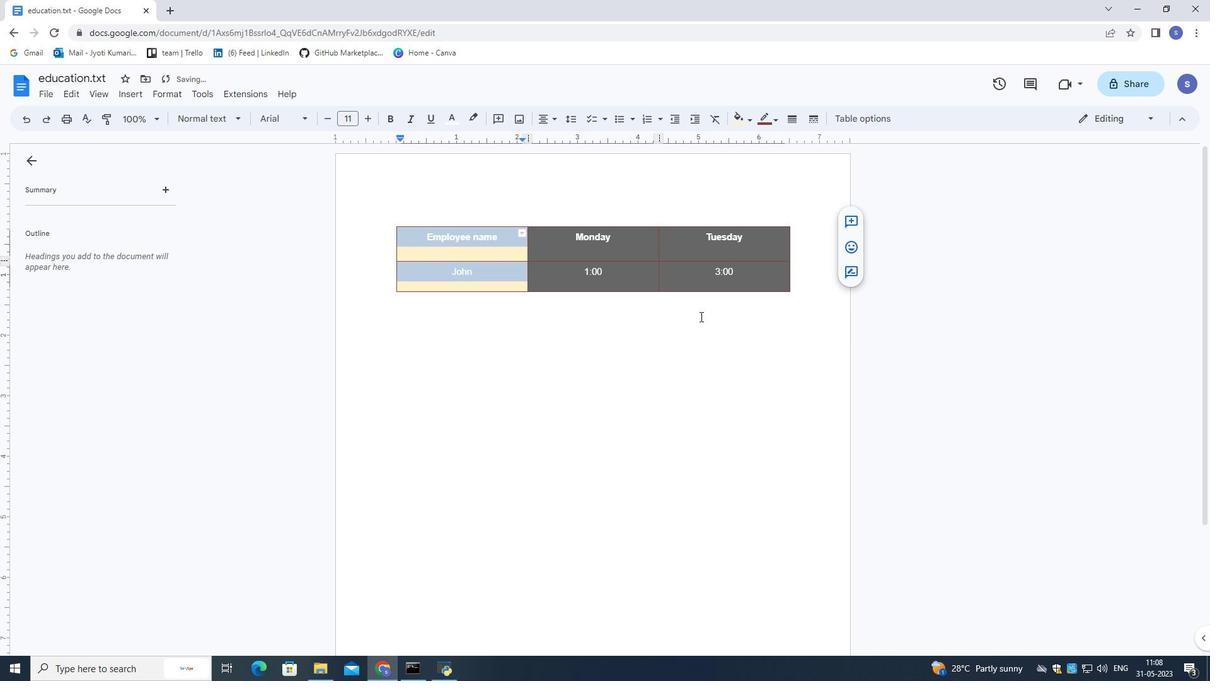 
Action: Mouse moved to (489, 269)
Screenshot: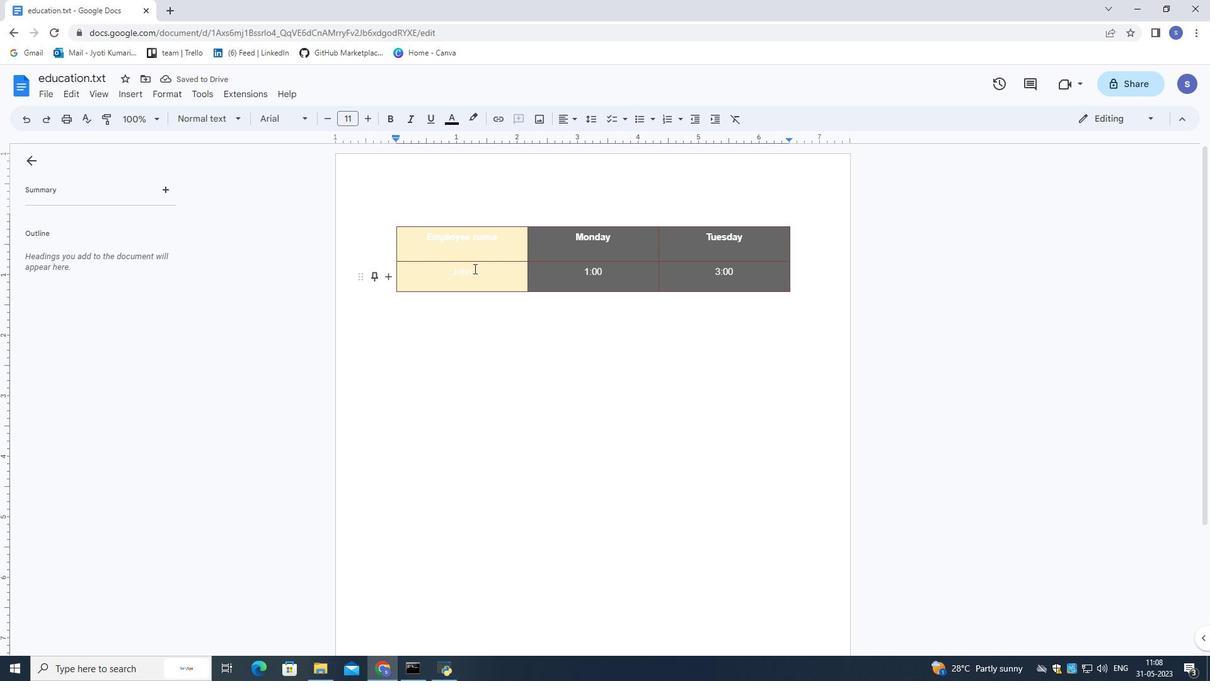 
Action: Mouse pressed left at (489, 269)
Screenshot: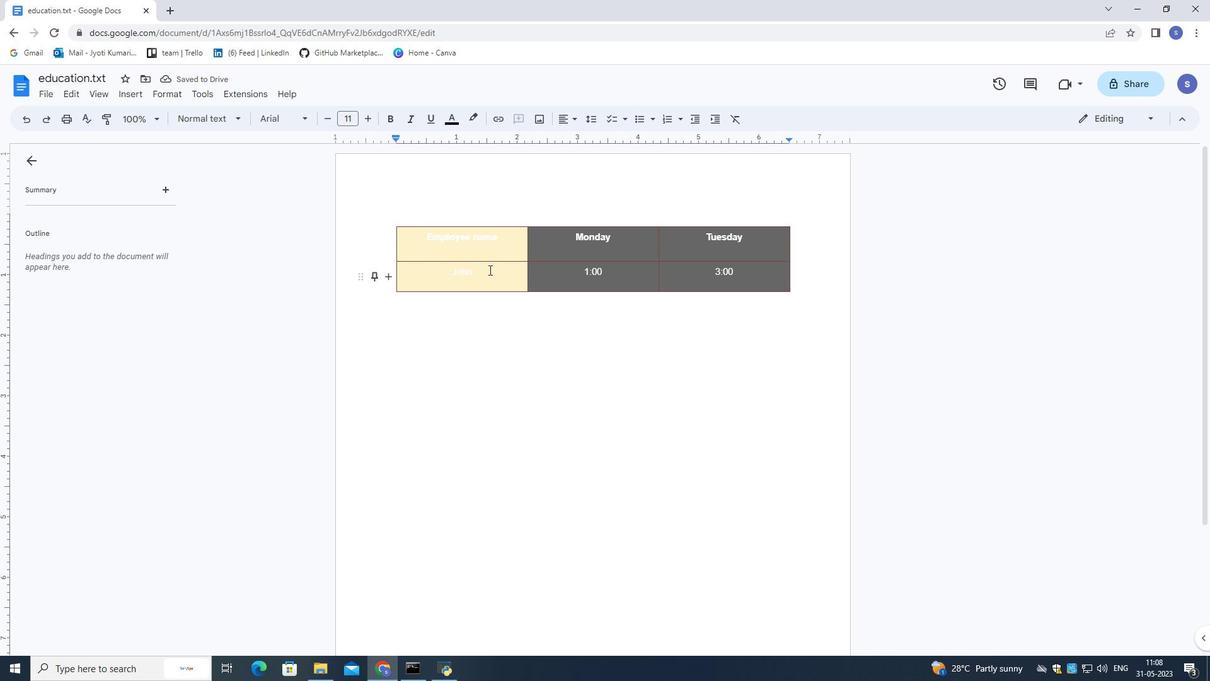 
Action: Mouse moved to (629, 369)
Screenshot: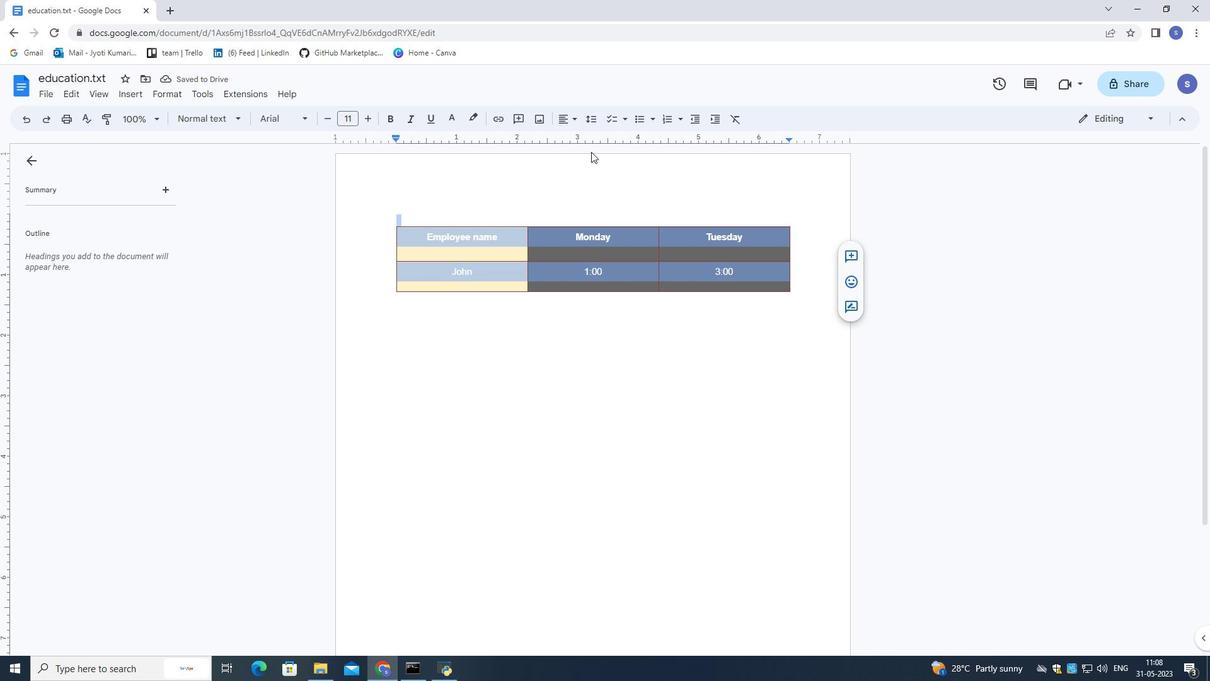
Action: Mouse pressed left at (629, 369)
Screenshot: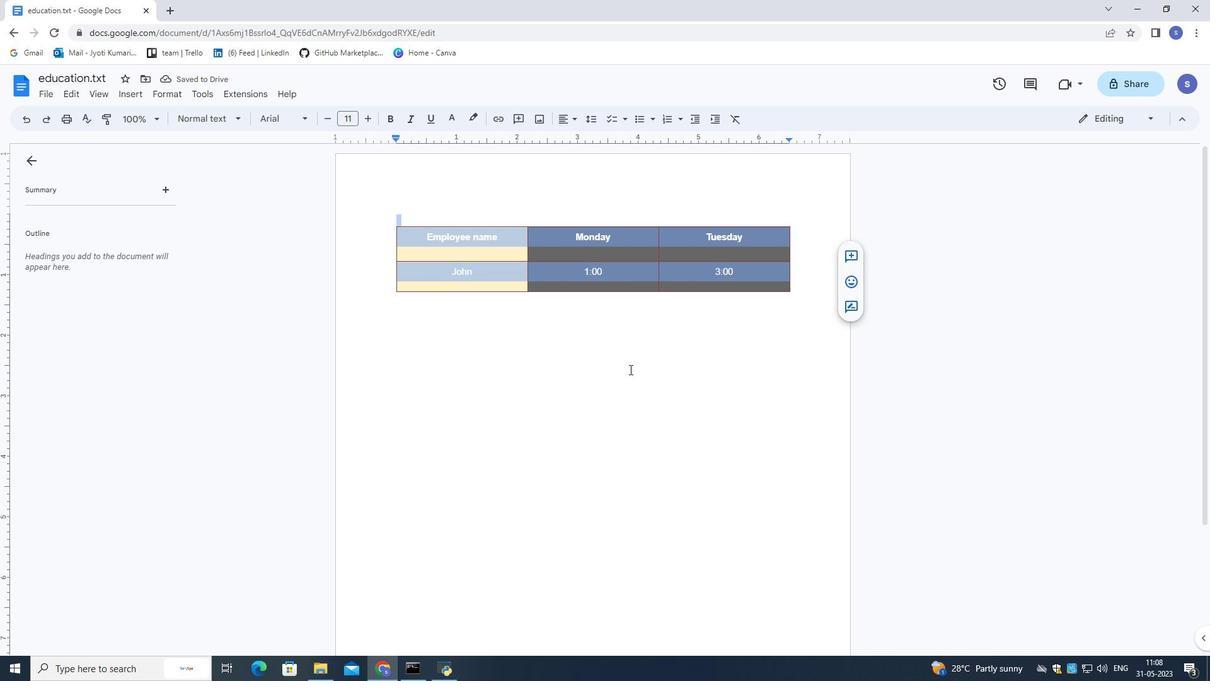 
Action: Mouse moved to (500, 283)
Screenshot: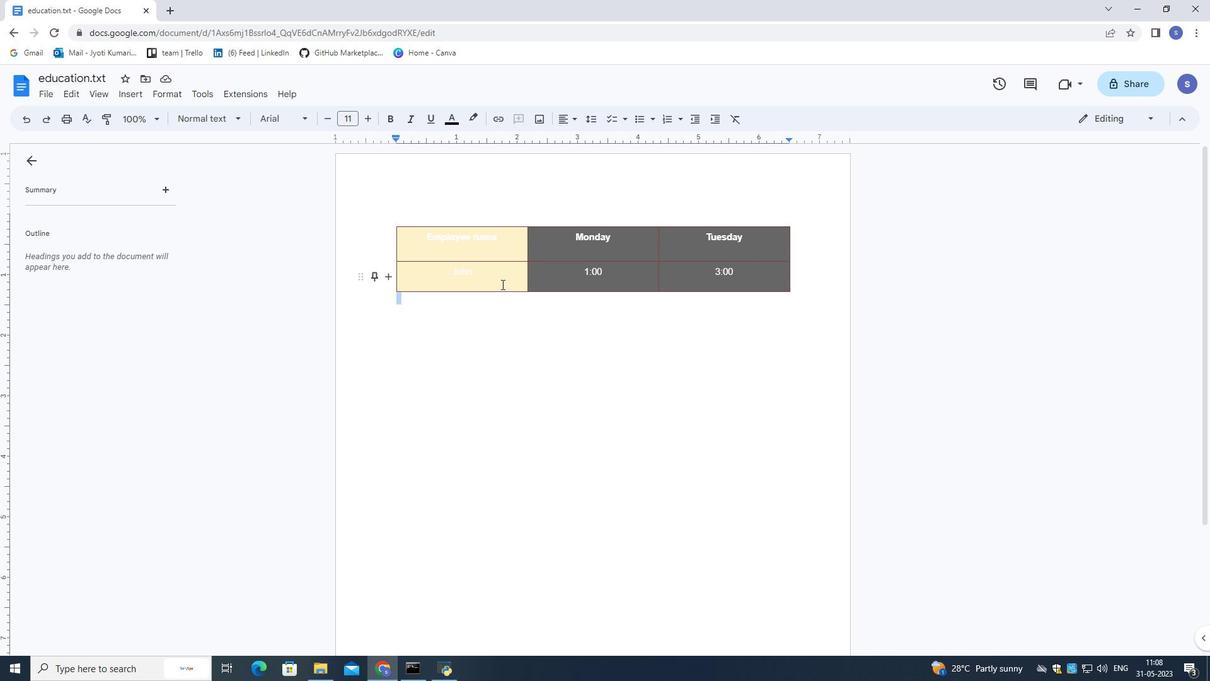 
Action: Mouse pressed left at (500, 283)
Screenshot: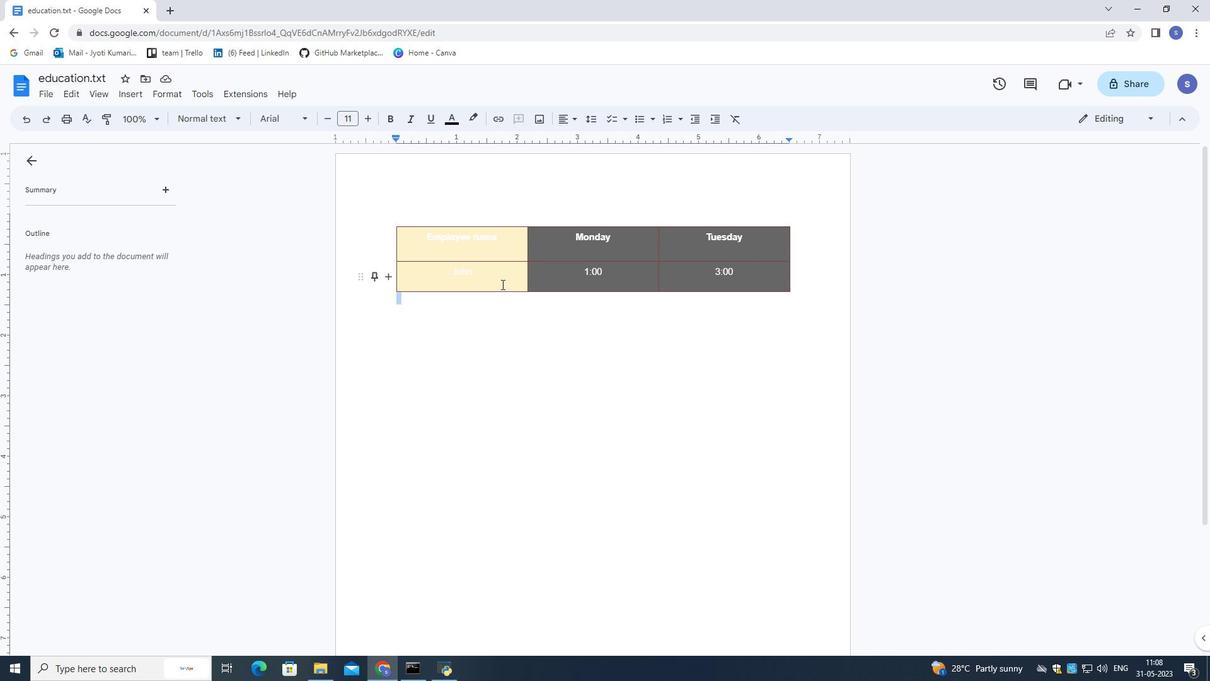 
Action: Mouse moved to (766, 121)
Screenshot: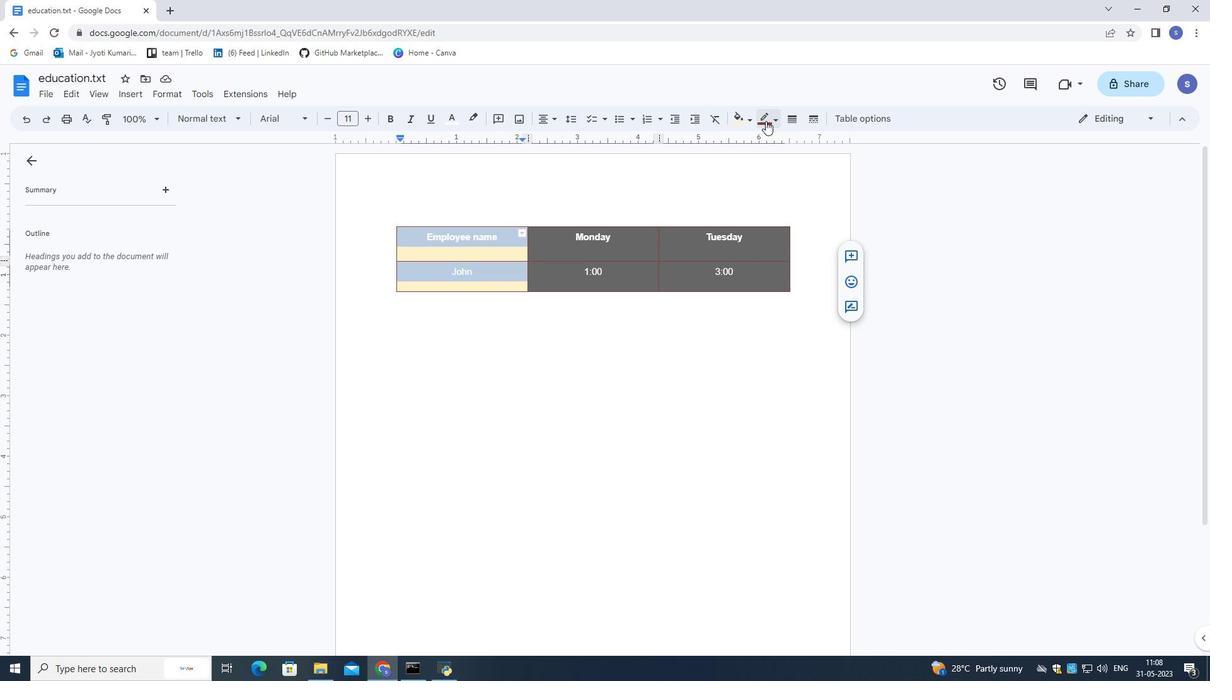 
Action: Mouse pressed left at (766, 121)
Screenshot: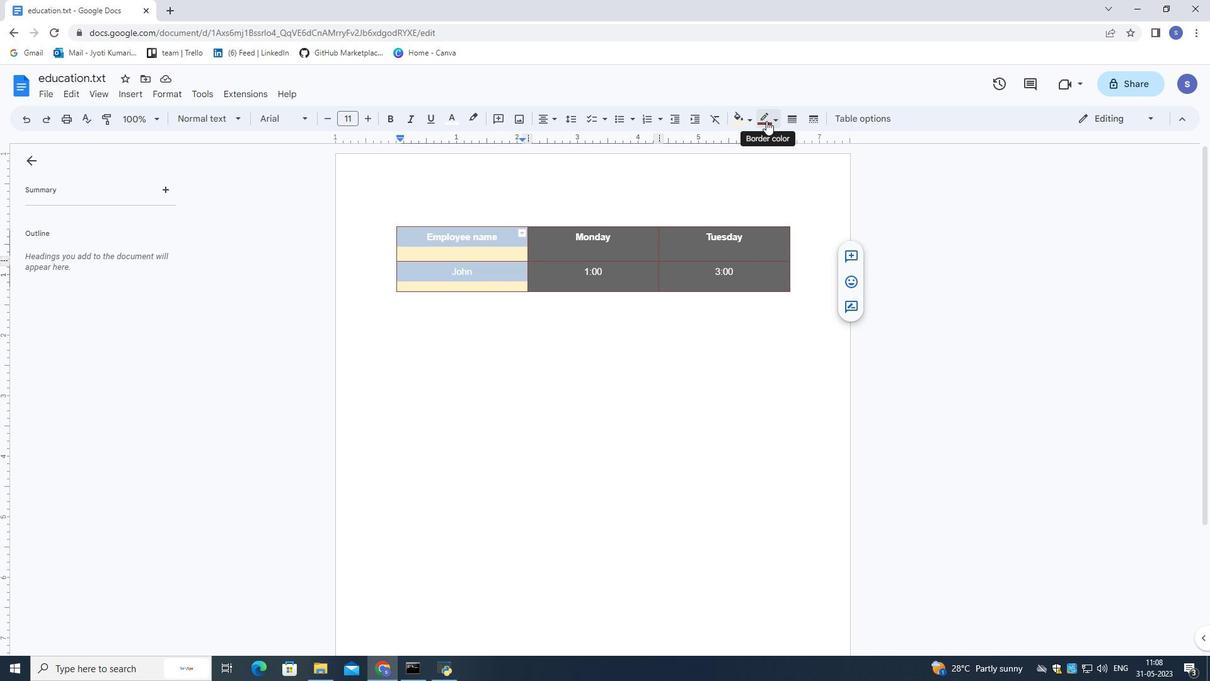 
Action: Mouse moved to (776, 142)
Screenshot: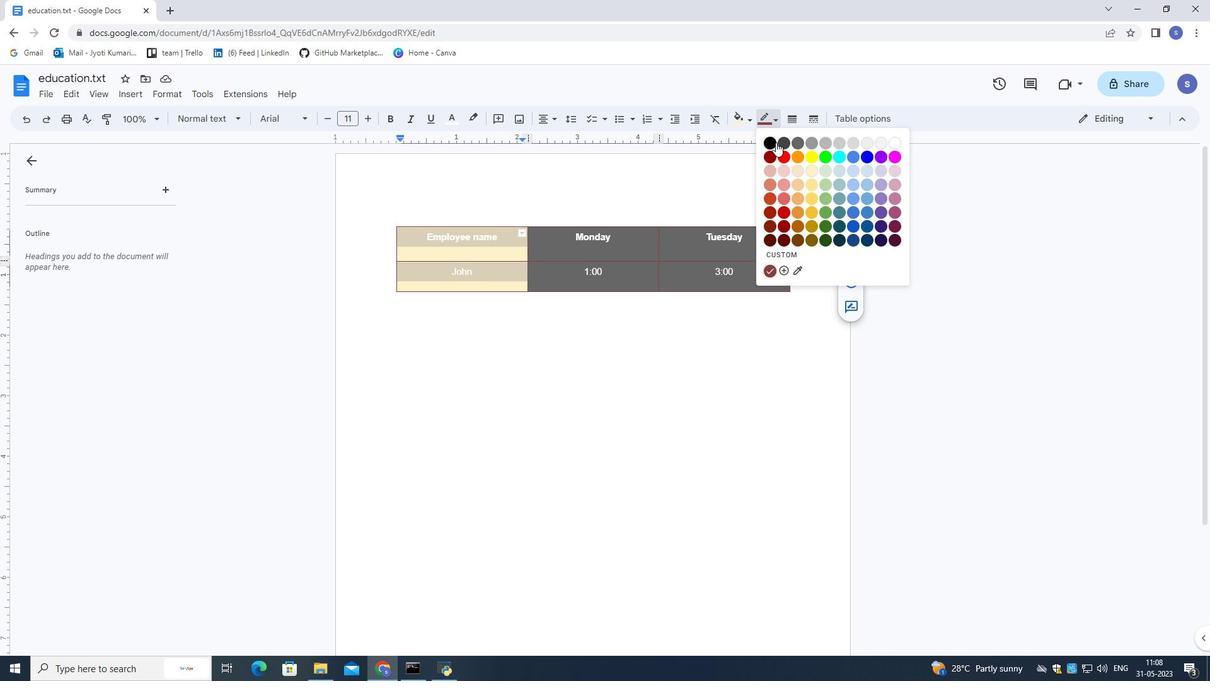 
Action: Mouse pressed left at (776, 142)
Screenshot: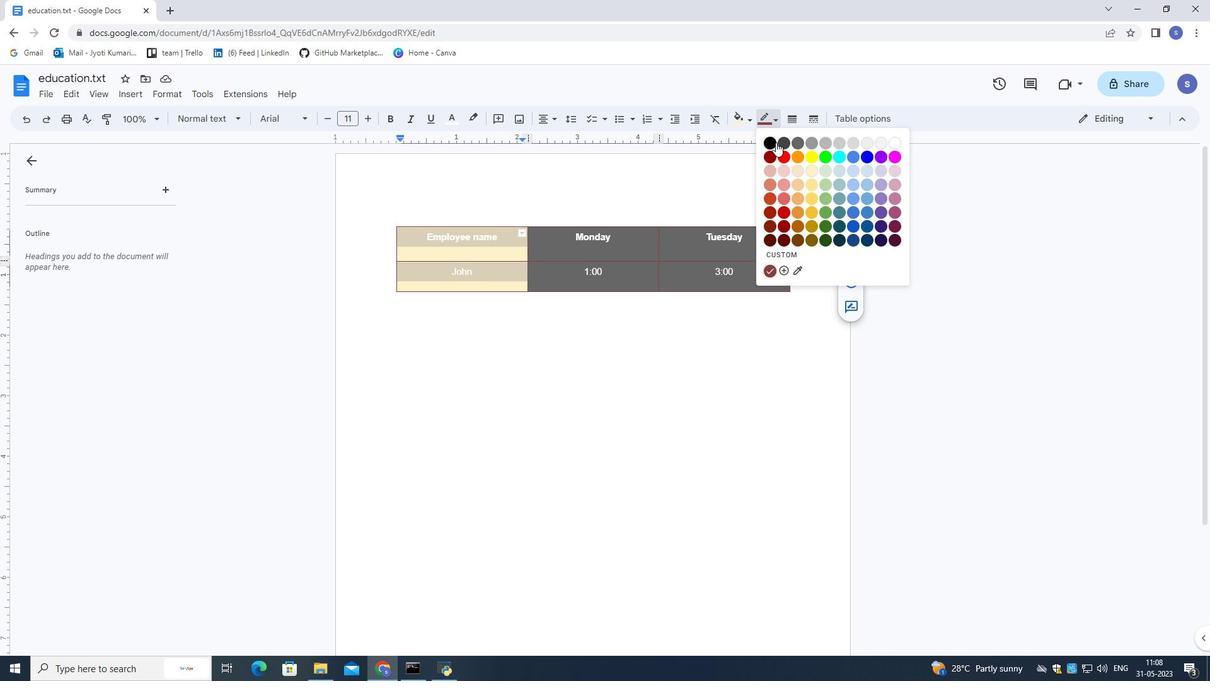 
Action: Mouse moved to (456, 117)
Screenshot: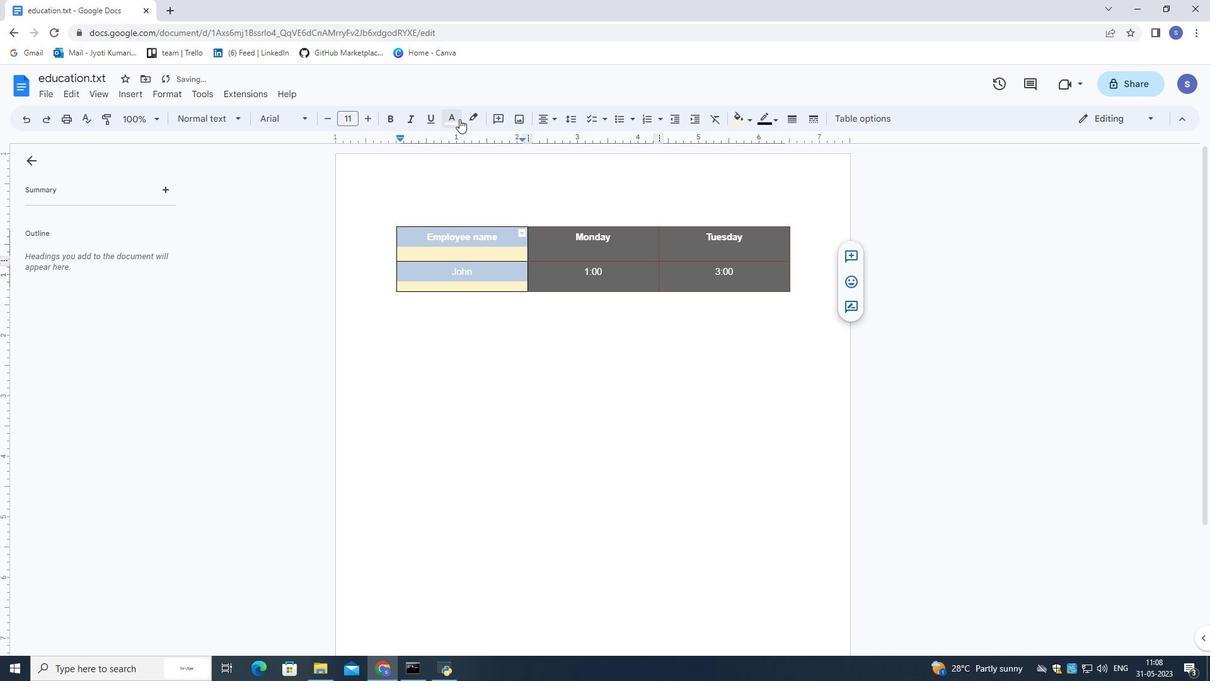 
Action: Mouse pressed left at (456, 117)
Screenshot: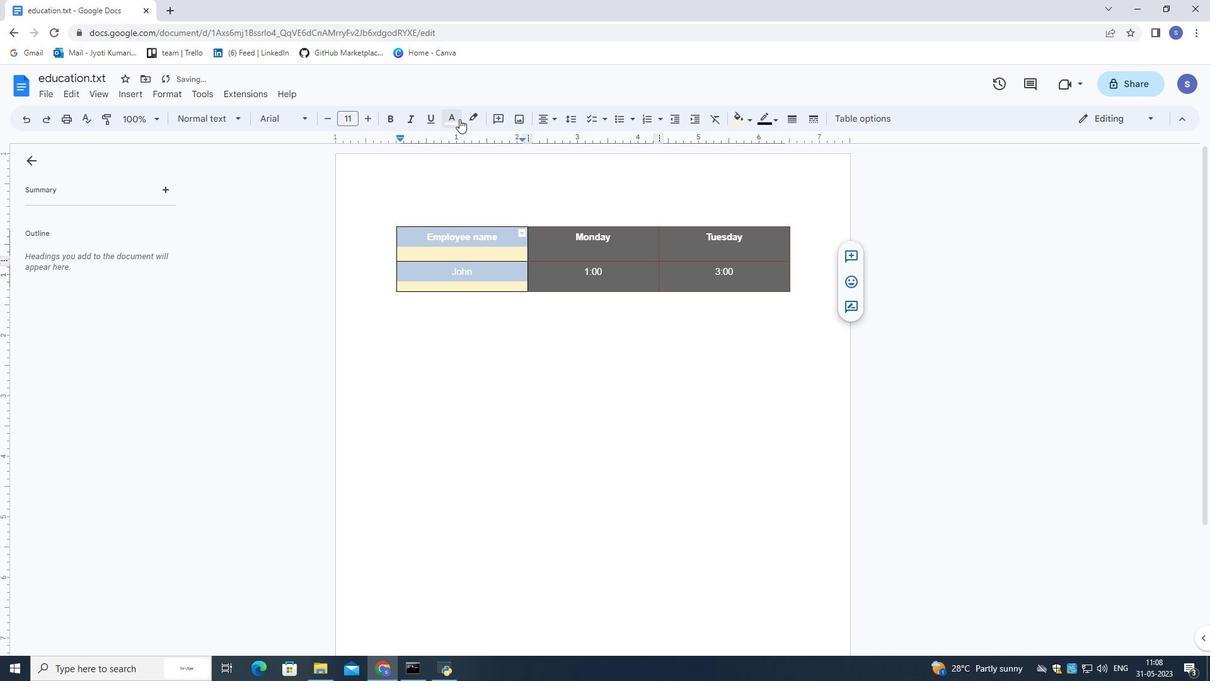 
Action: Mouse moved to (455, 141)
Screenshot: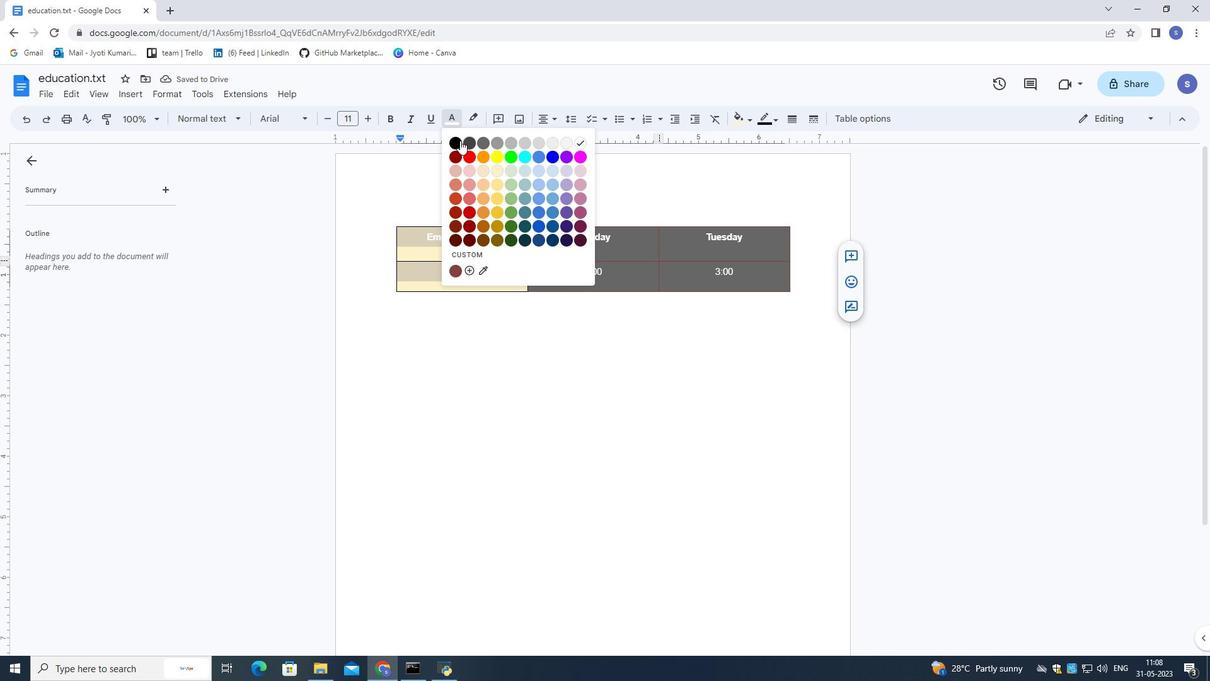 
Action: Mouse pressed left at (455, 141)
Screenshot: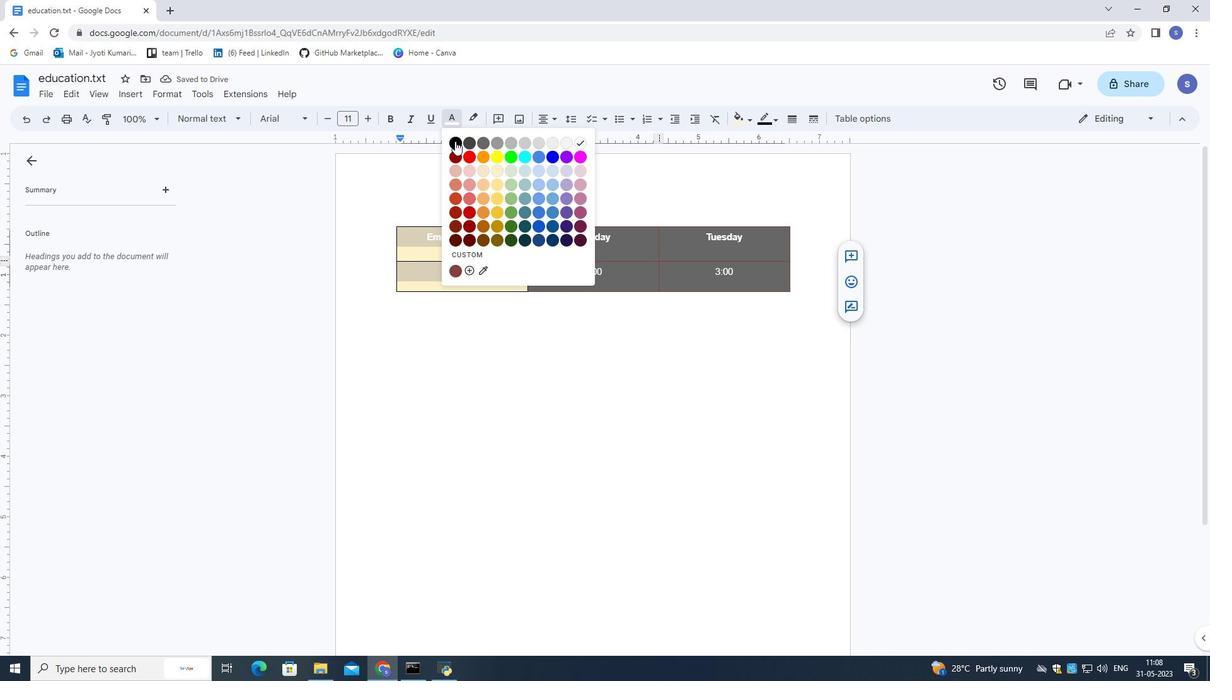 
Action: Mouse moved to (768, 121)
Screenshot: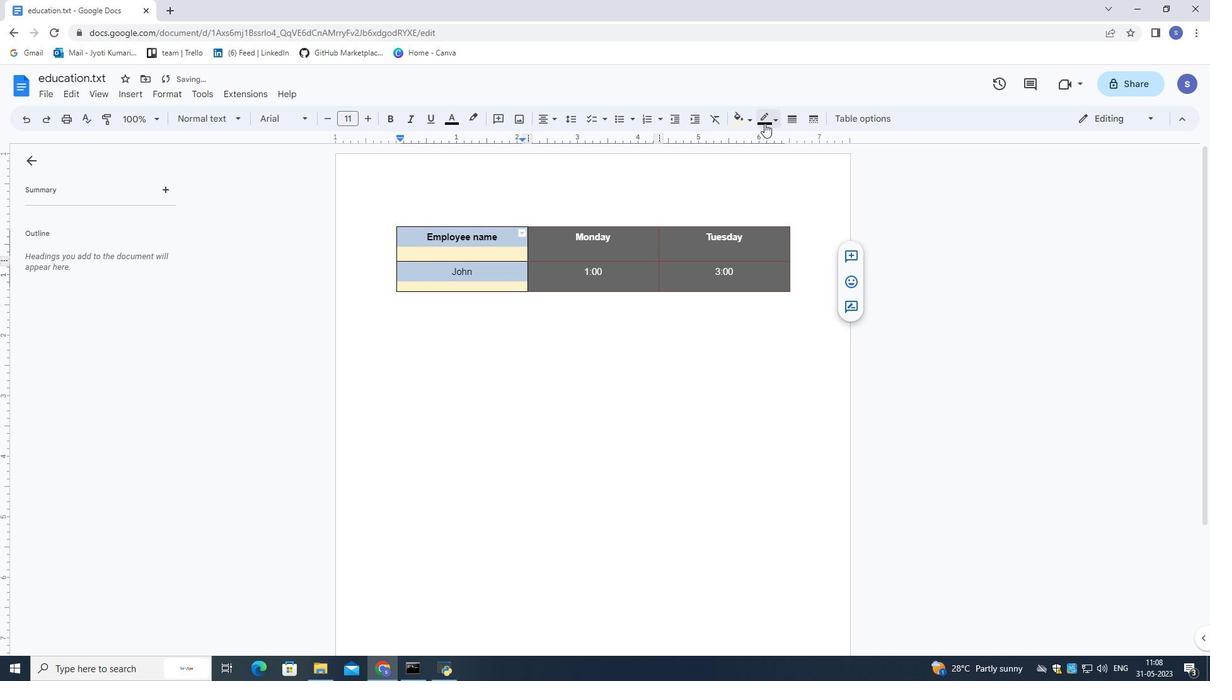 
Action: Mouse pressed left at (768, 121)
Screenshot: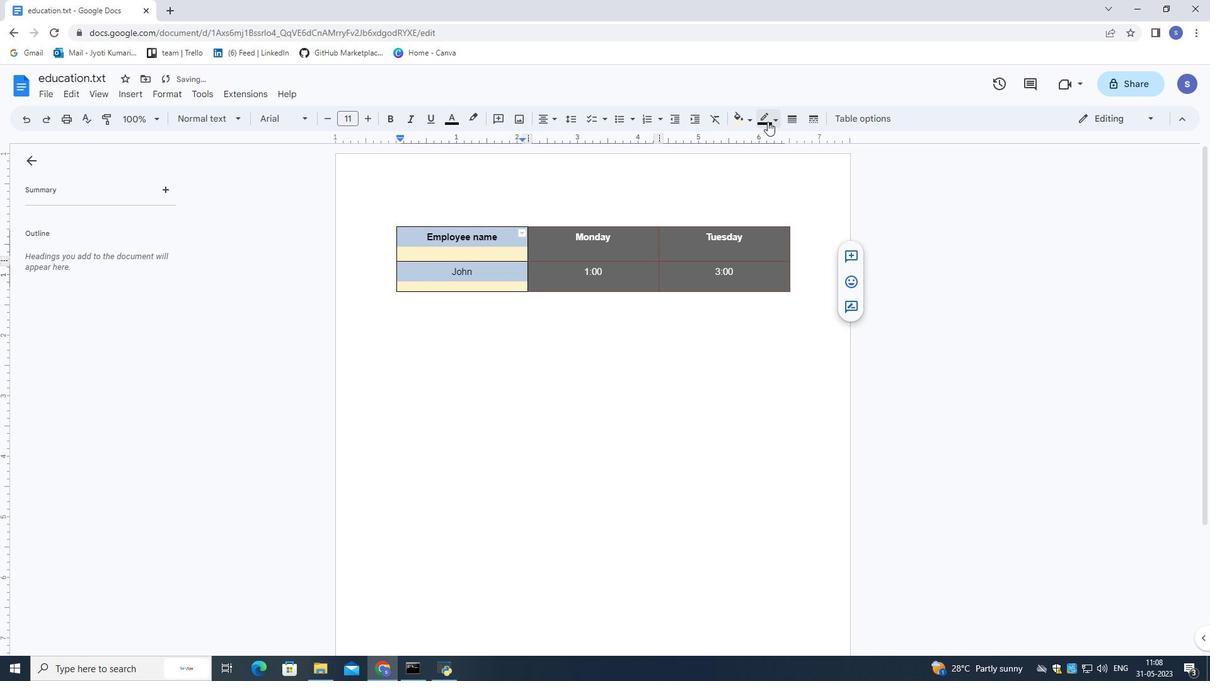
Action: Mouse moved to (767, 271)
Screenshot: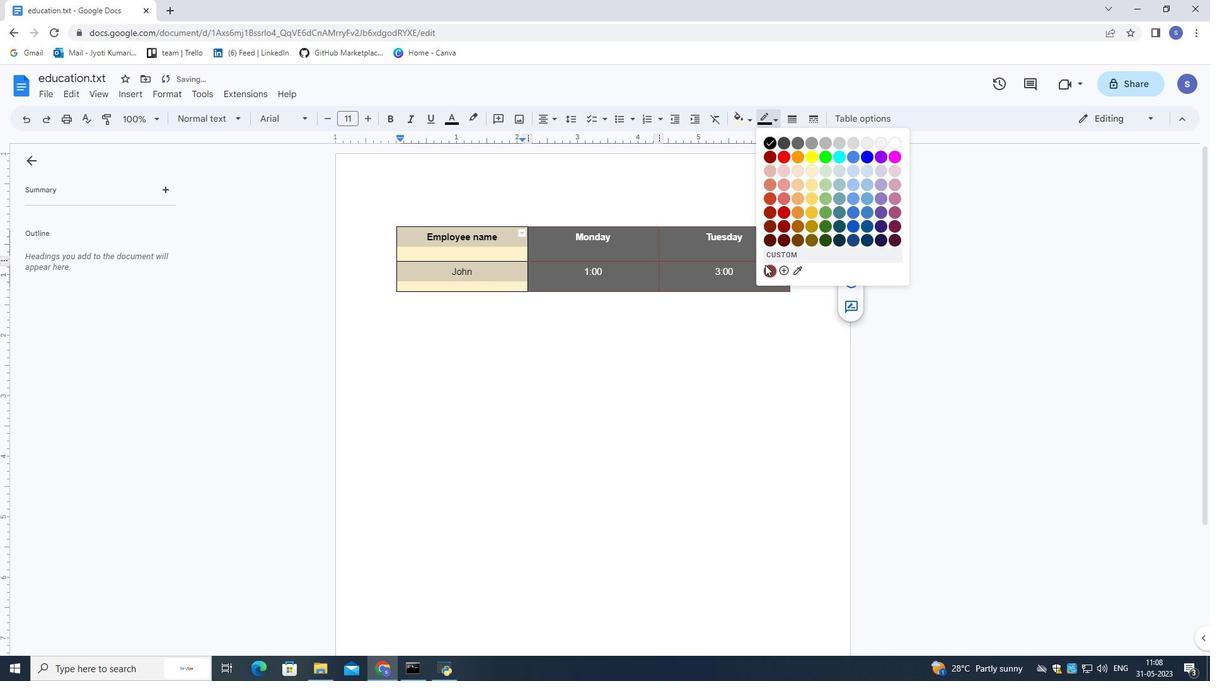 
Action: Mouse pressed left at (767, 271)
Screenshot: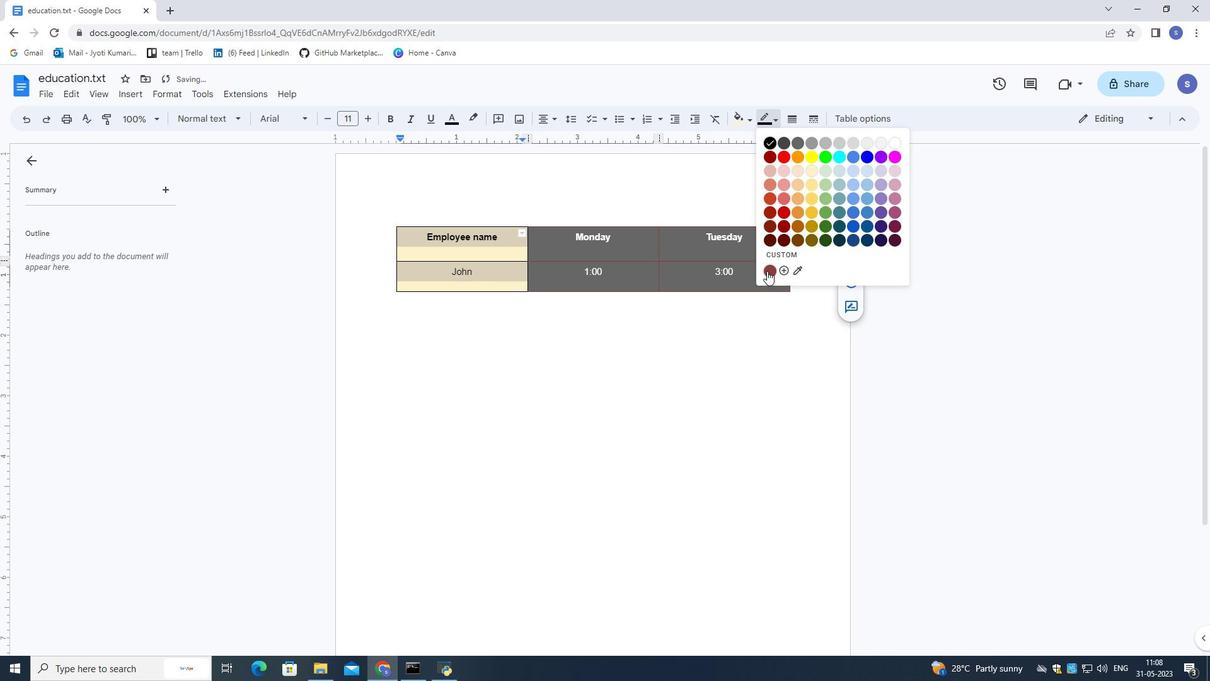 
Action: Mouse moved to (653, 343)
Screenshot: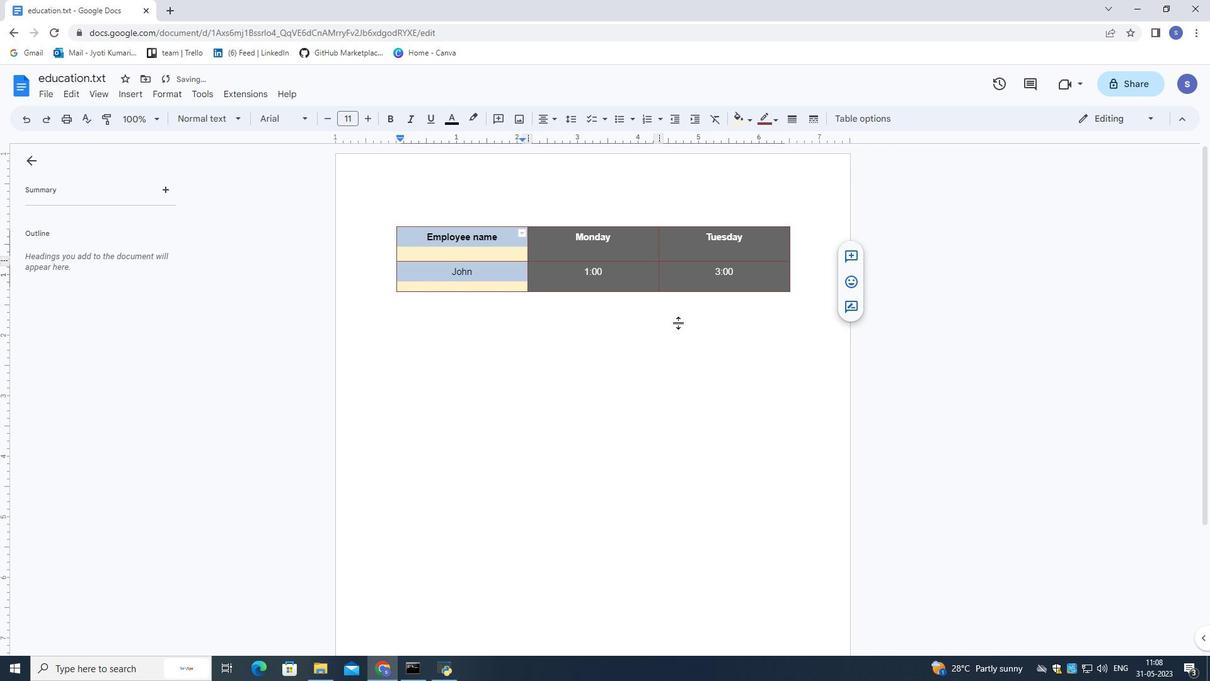 
Action: Mouse pressed left at (653, 343)
Screenshot: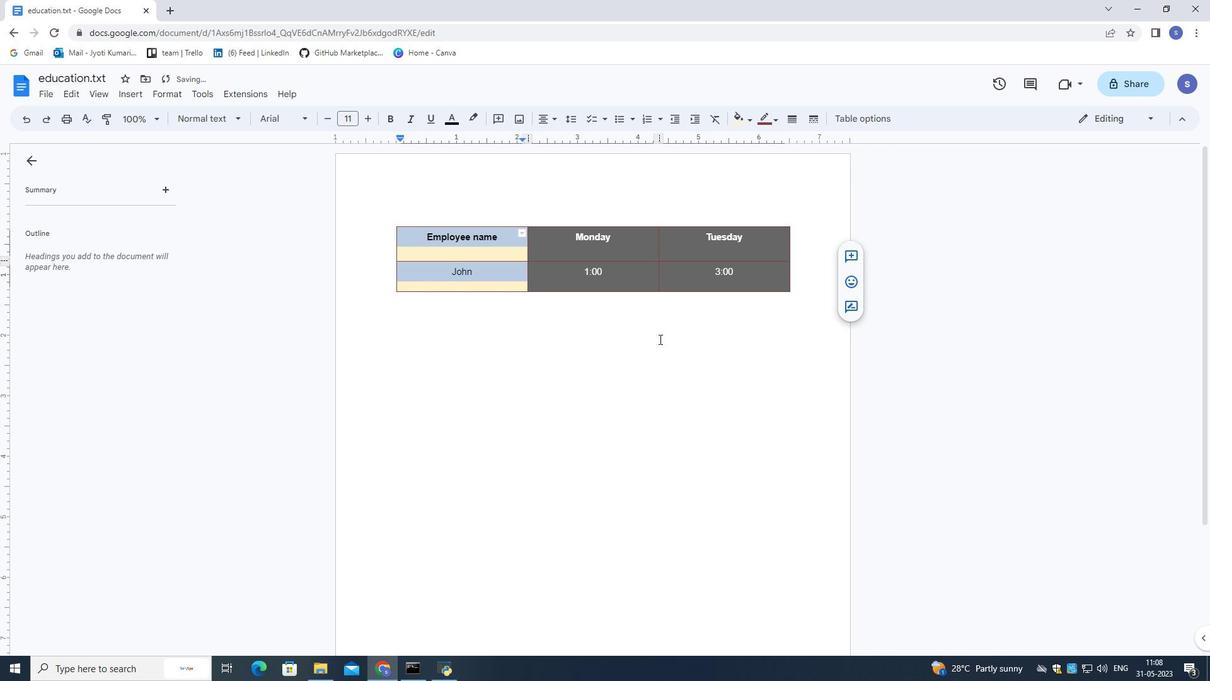 
Action: Mouse moved to (642, 314)
Screenshot: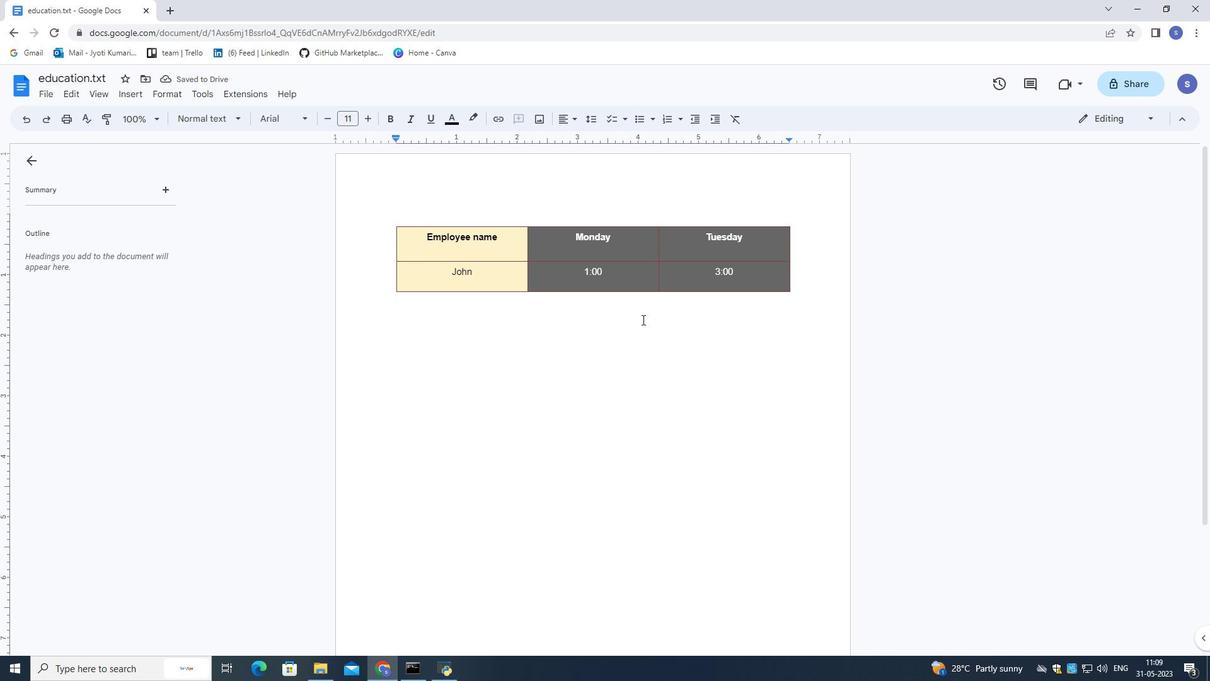 
